 Task: Create a due date automation trigger when advanced on, on the tuesday before a card is due add dates not due this week at 11:00 AM.
Action: Mouse moved to (1078, 334)
Screenshot: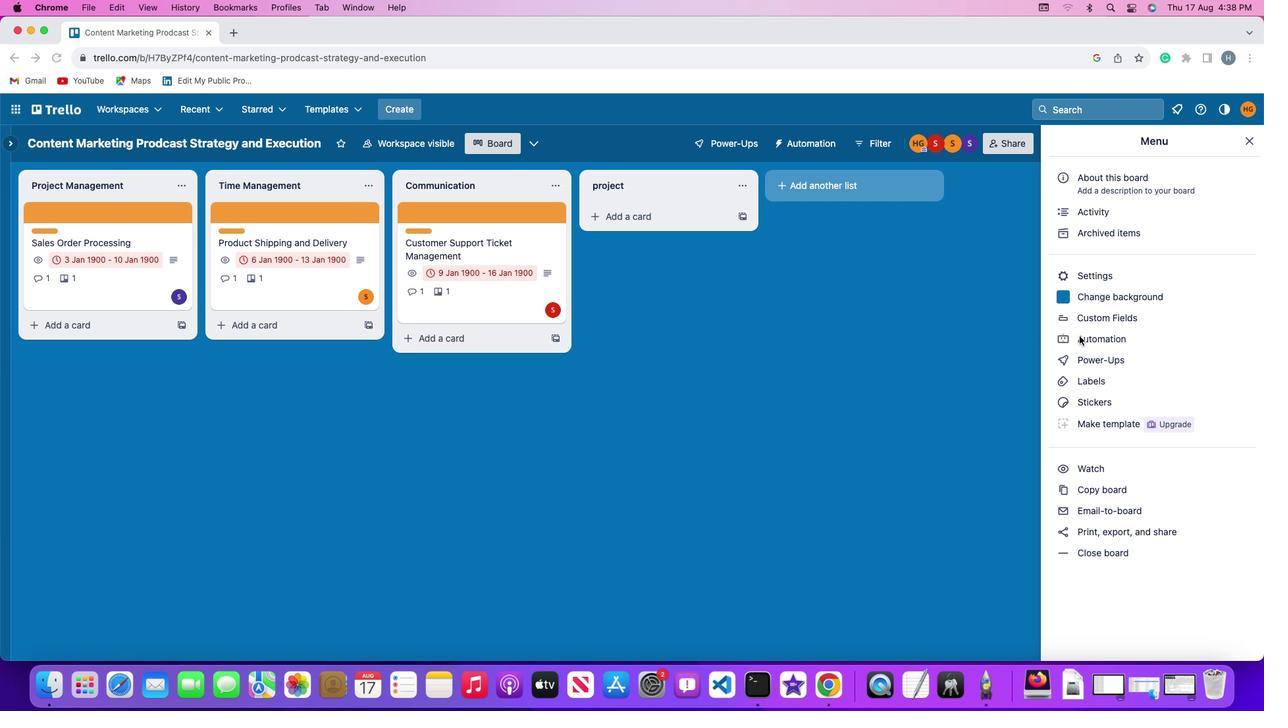 
Action: Mouse pressed left at (1078, 334)
Screenshot: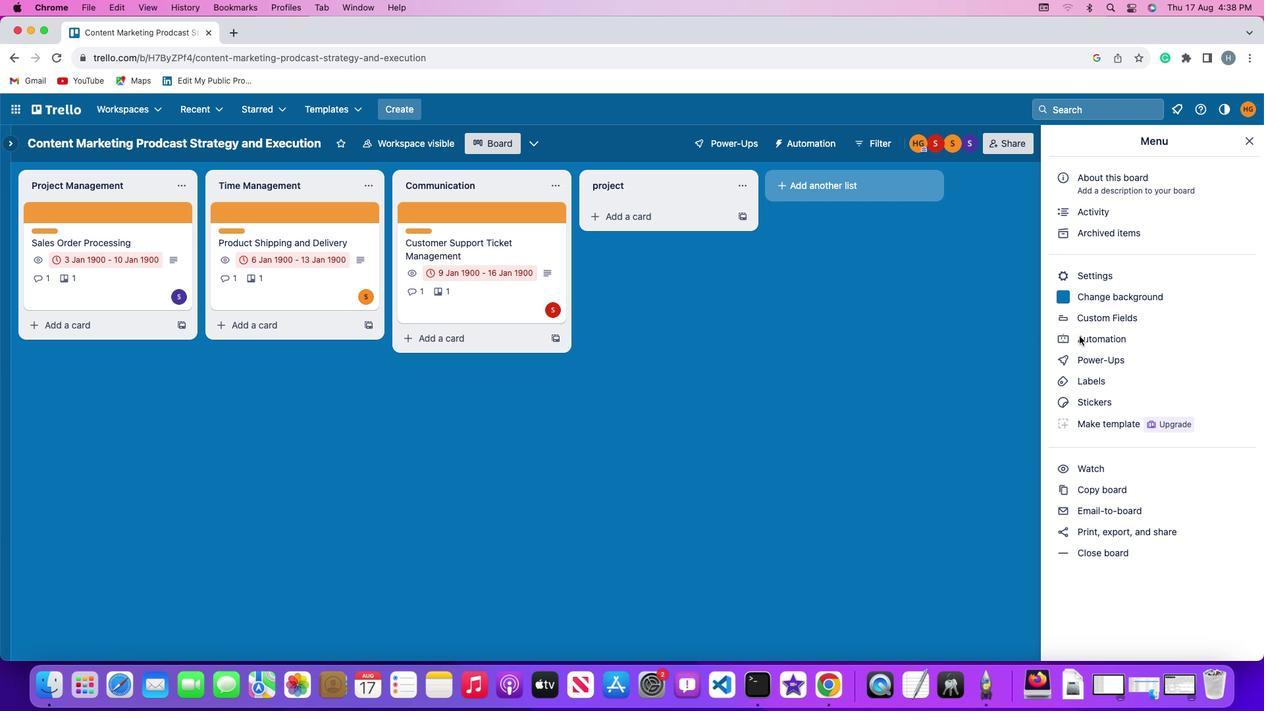 
Action: Mouse pressed left at (1078, 334)
Screenshot: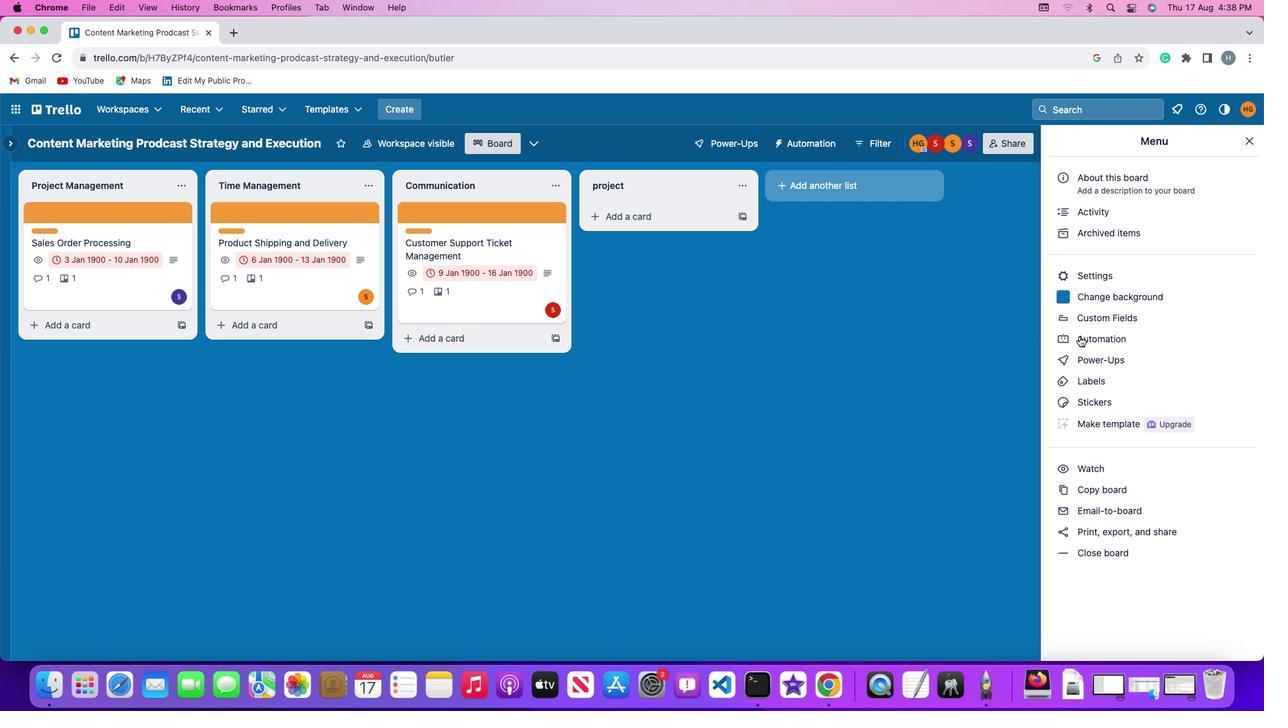 
Action: Mouse moved to (86, 304)
Screenshot: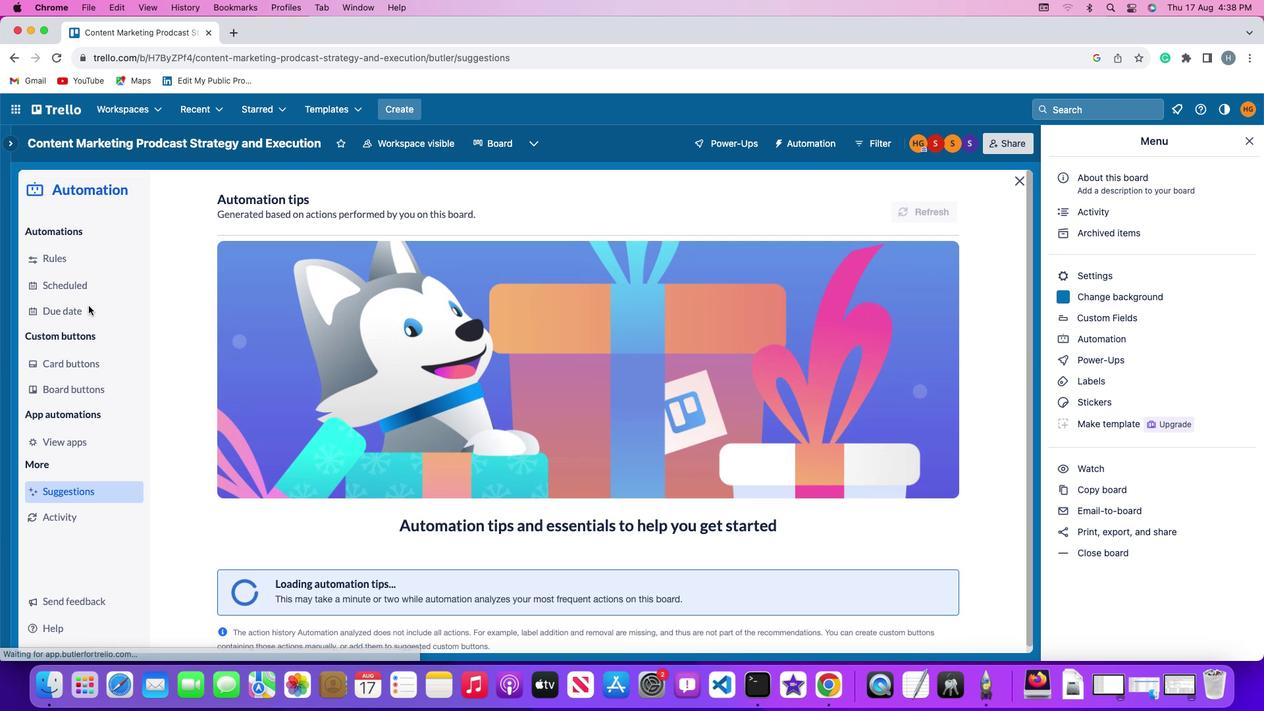
Action: Mouse pressed left at (86, 304)
Screenshot: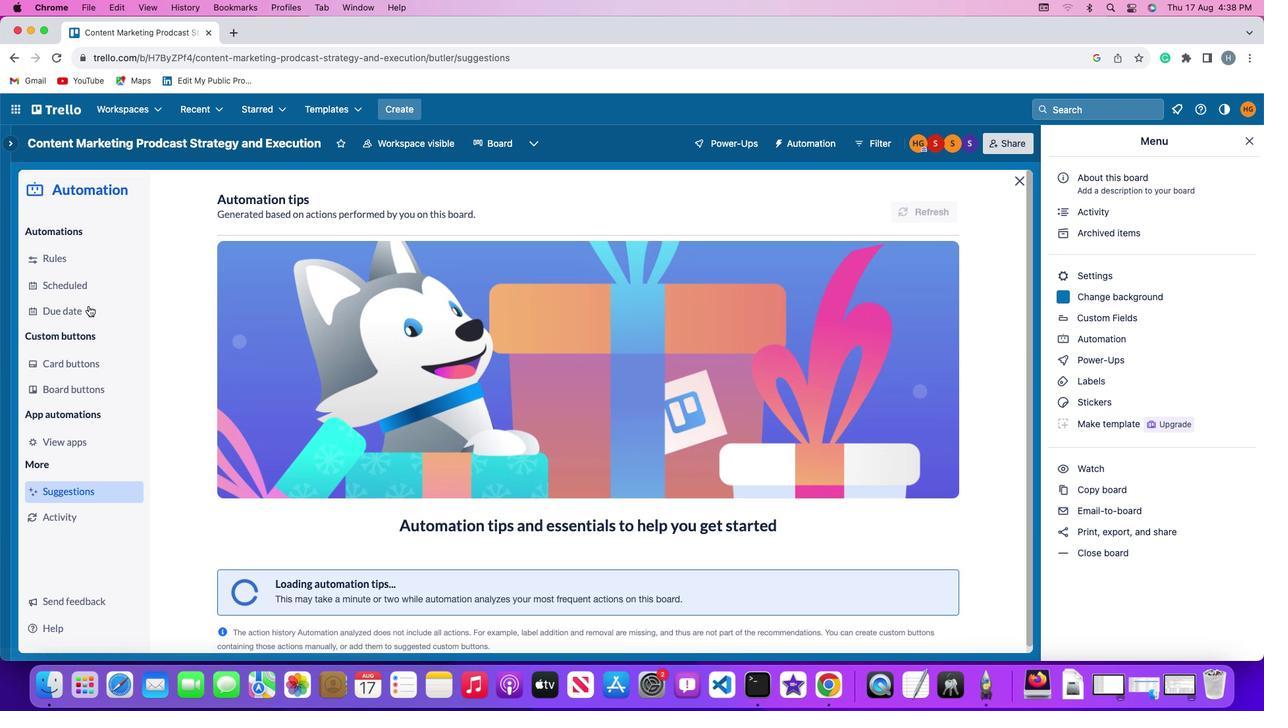 
Action: Mouse moved to (909, 201)
Screenshot: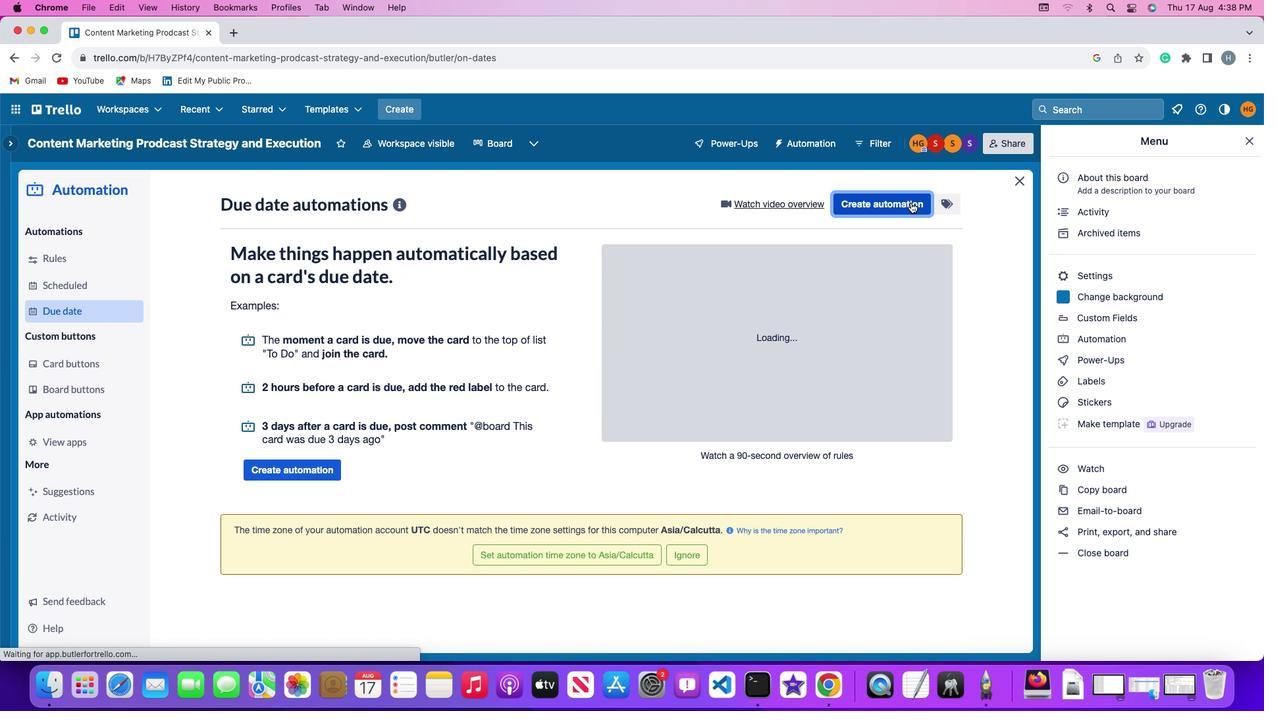 
Action: Mouse pressed left at (909, 201)
Screenshot: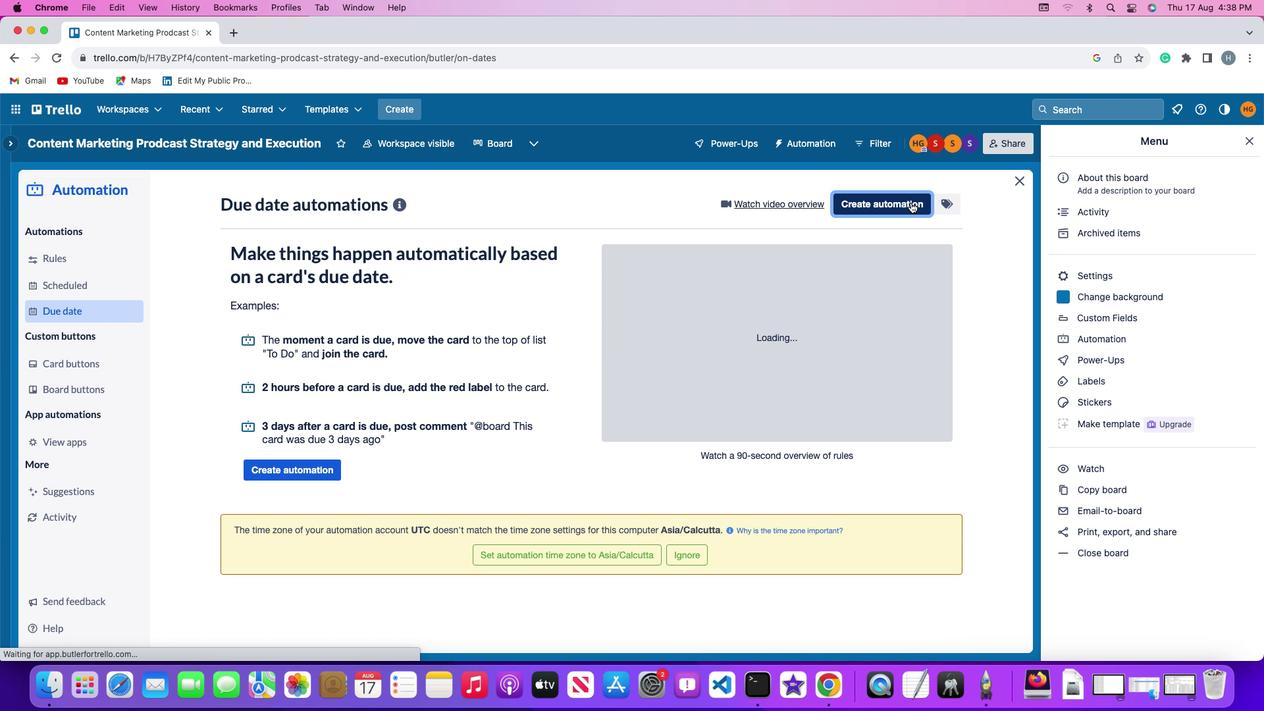
Action: Mouse moved to (238, 332)
Screenshot: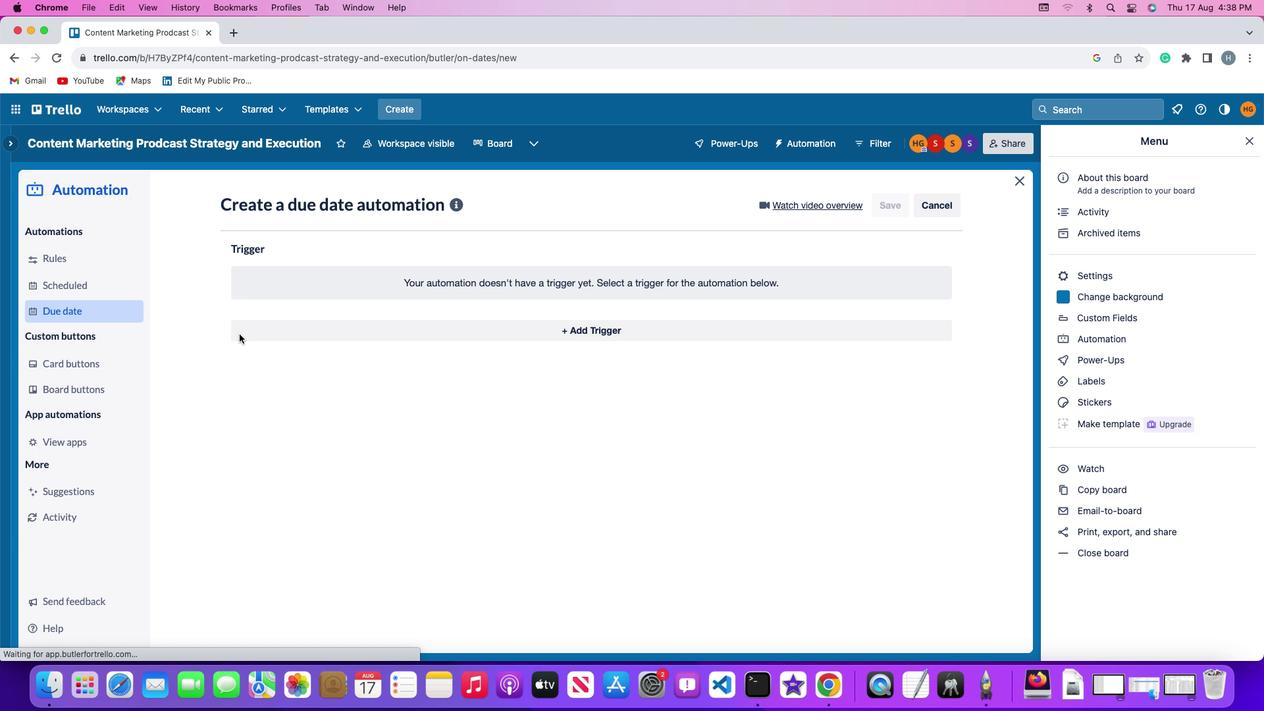 
Action: Mouse pressed left at (238, 332)
Screenshot: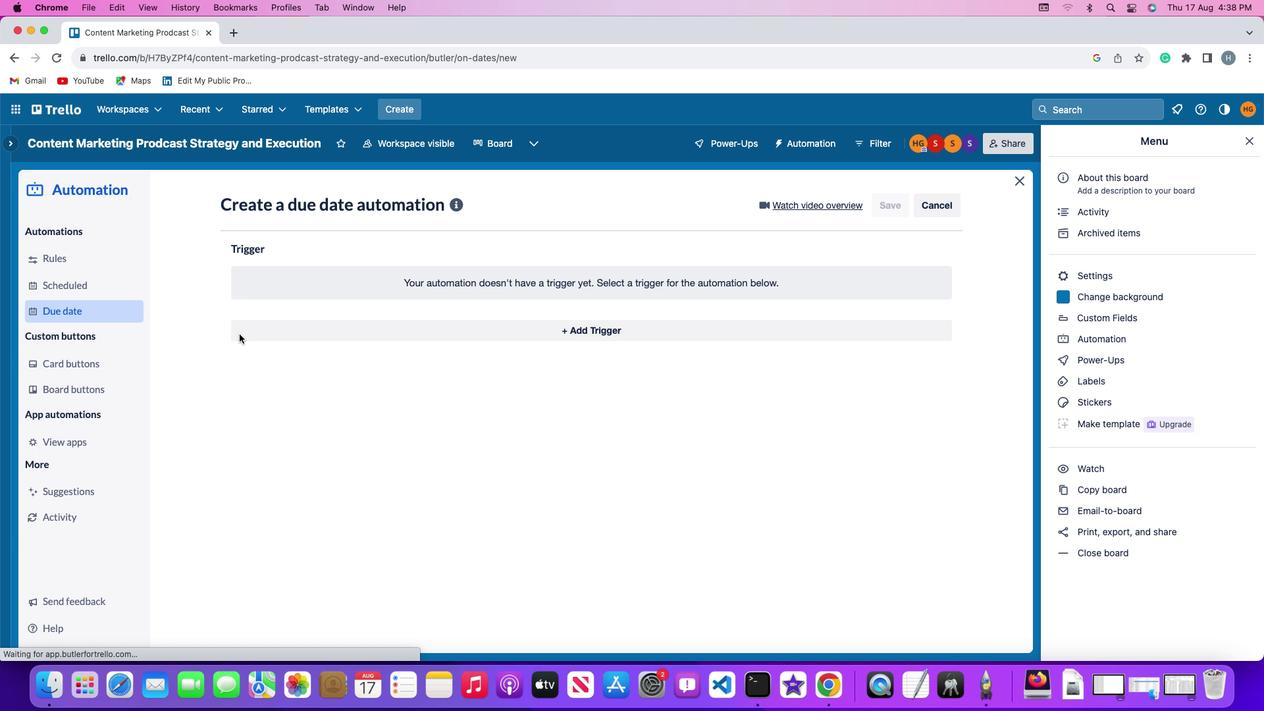 
Action: Mouse moved to (274, 574)
Screenshot: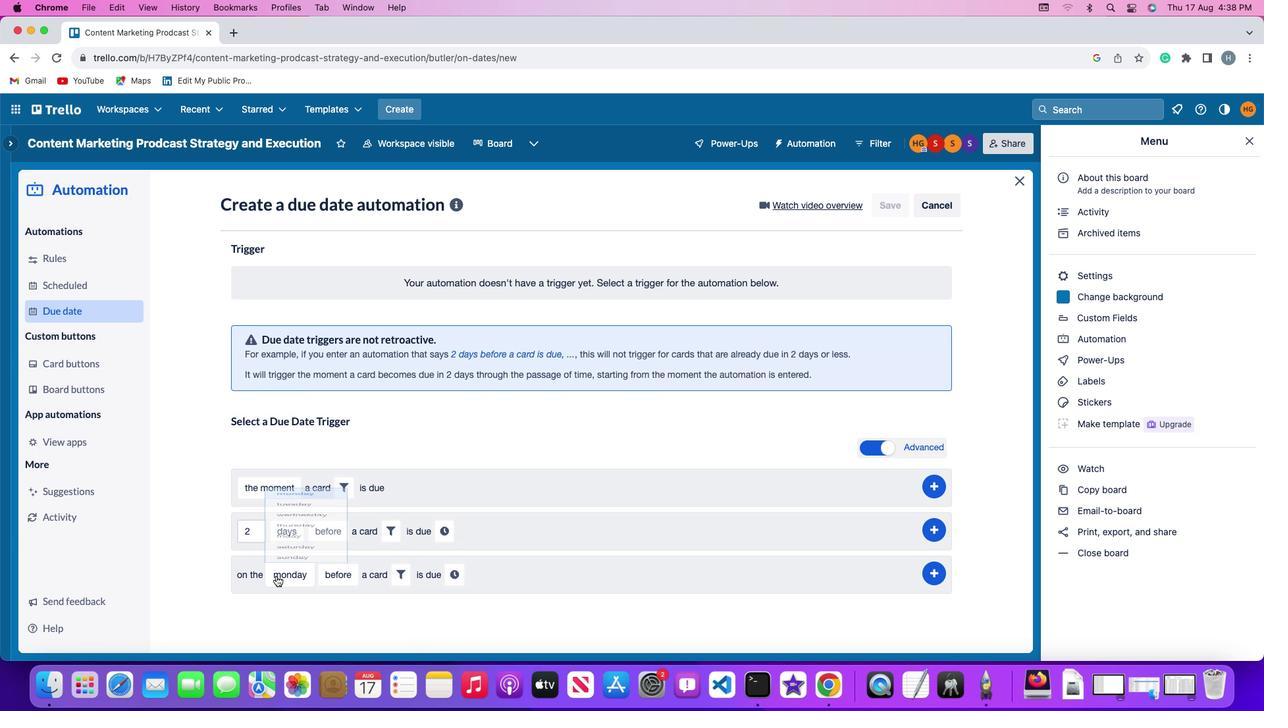
Action: Mouse pressed left at (274, 574)
Screenshot: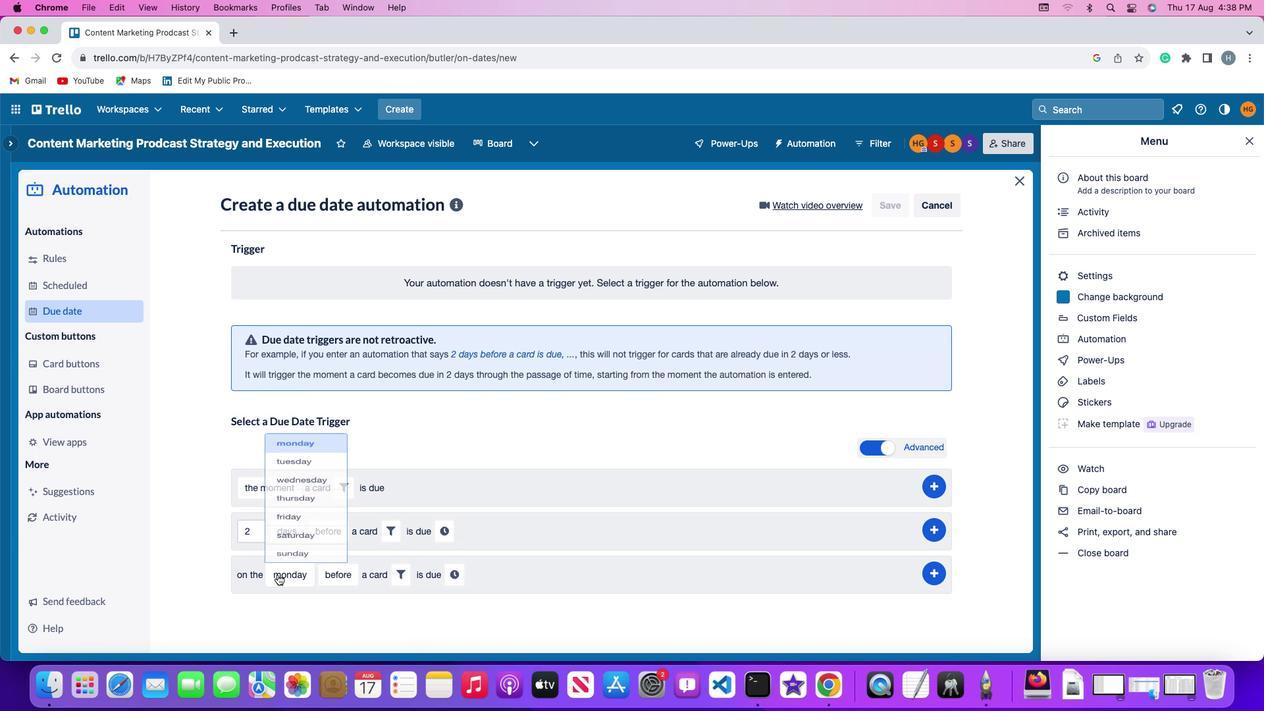 
Action: Mouse moved to (298, 415)
Screenshot: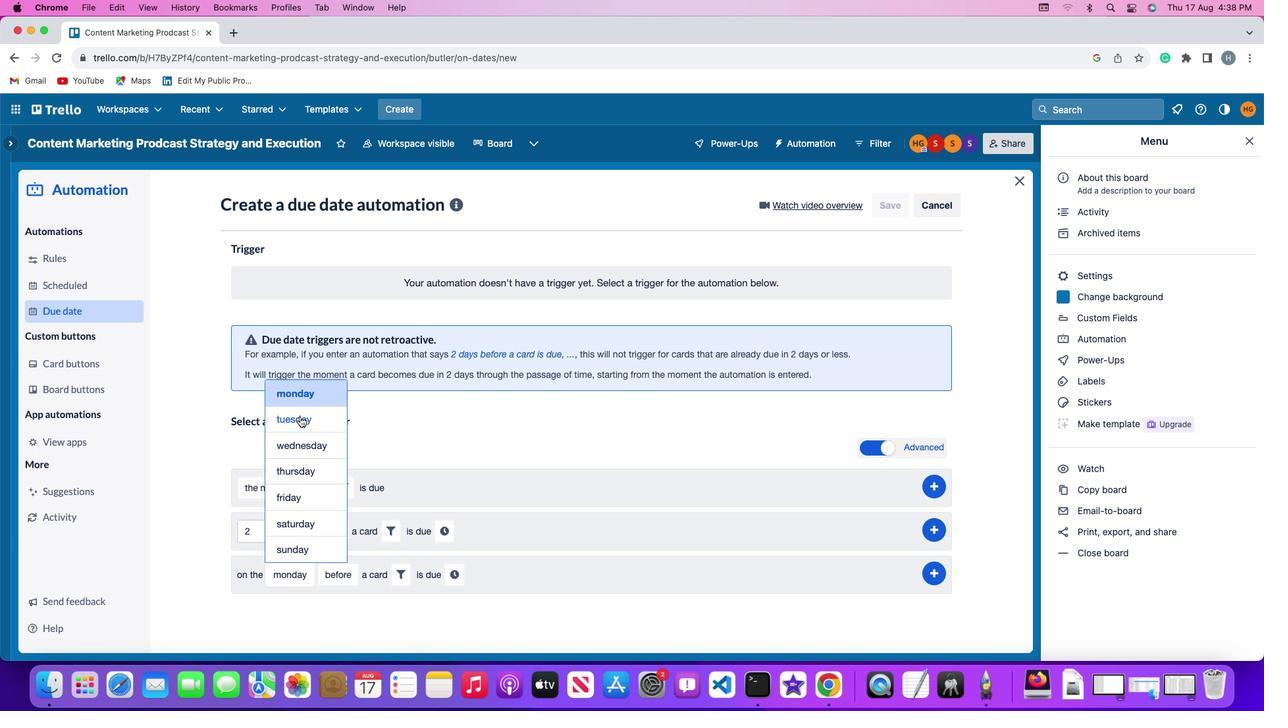 
Action: Mouse pressed left at (298, 415)
Screenshot: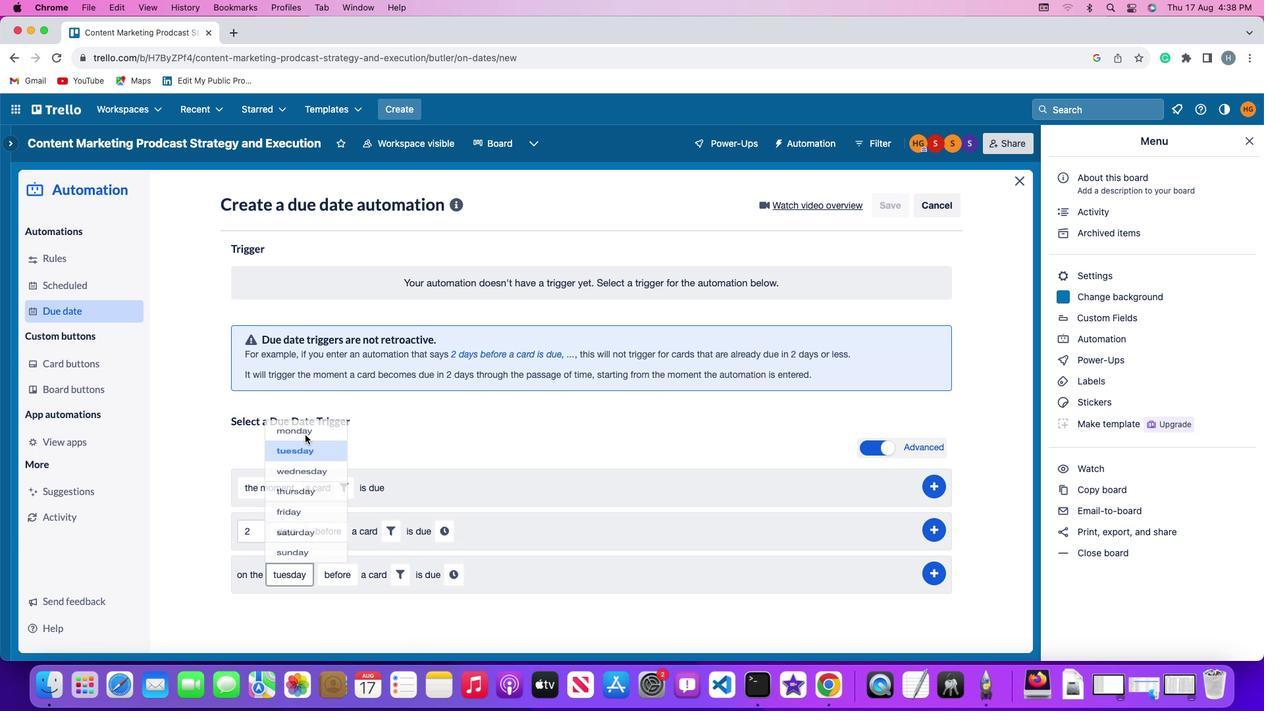 
Action: Mouse moved to (334, 568)
Screenshot: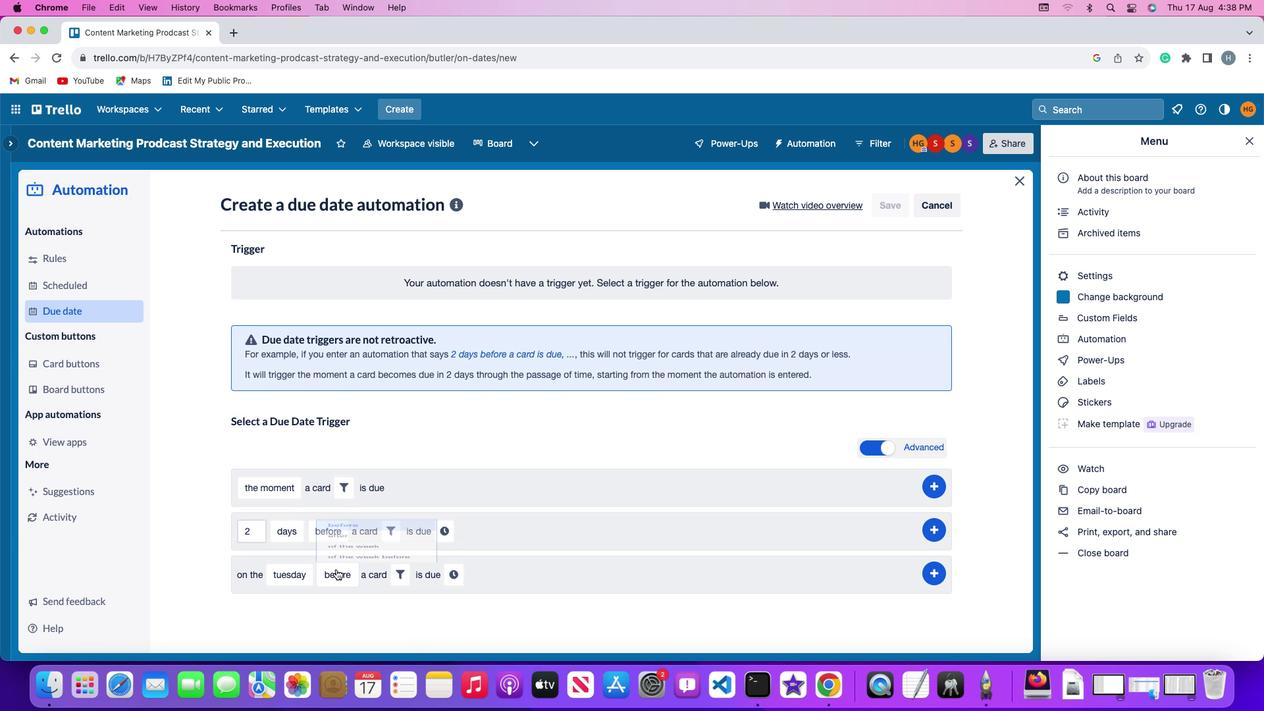 
Action: Mouse pressed left at (334, 568)
Screenshot: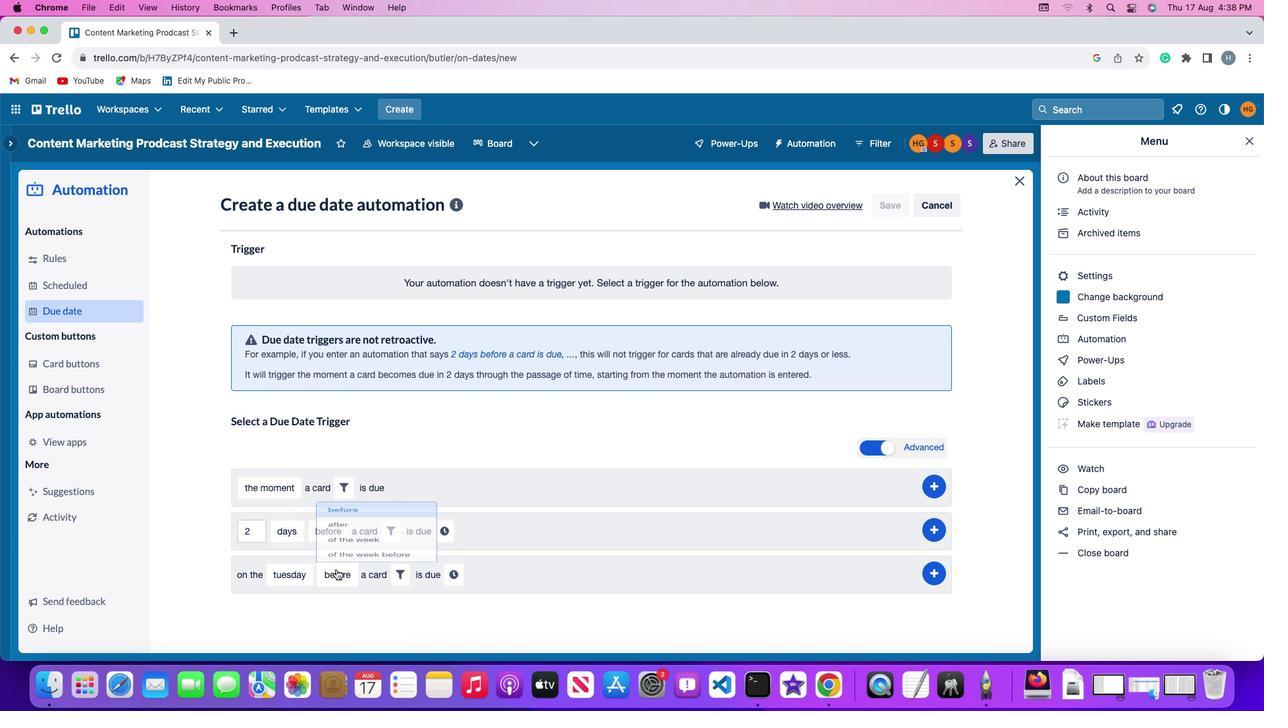 
Action: Mouse moved to (364, 460)
Screenshot: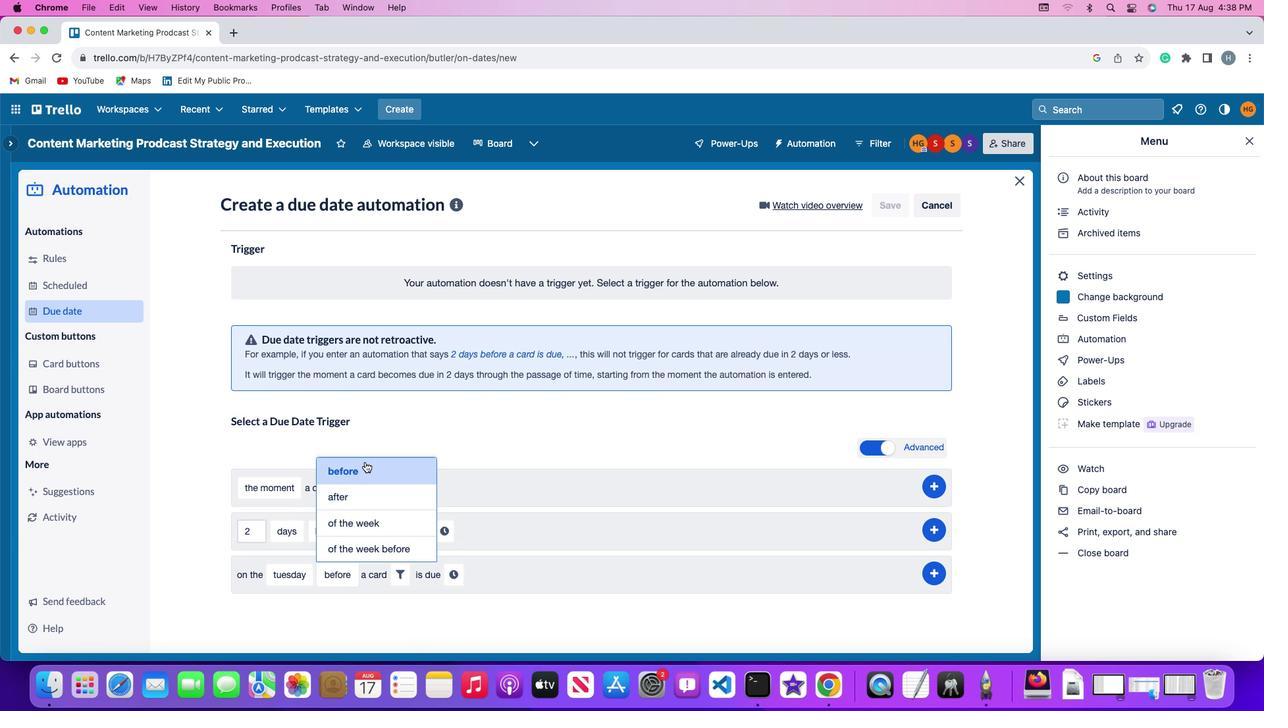 
Action: Mouse pressed left at (364, 460)
Screenshot: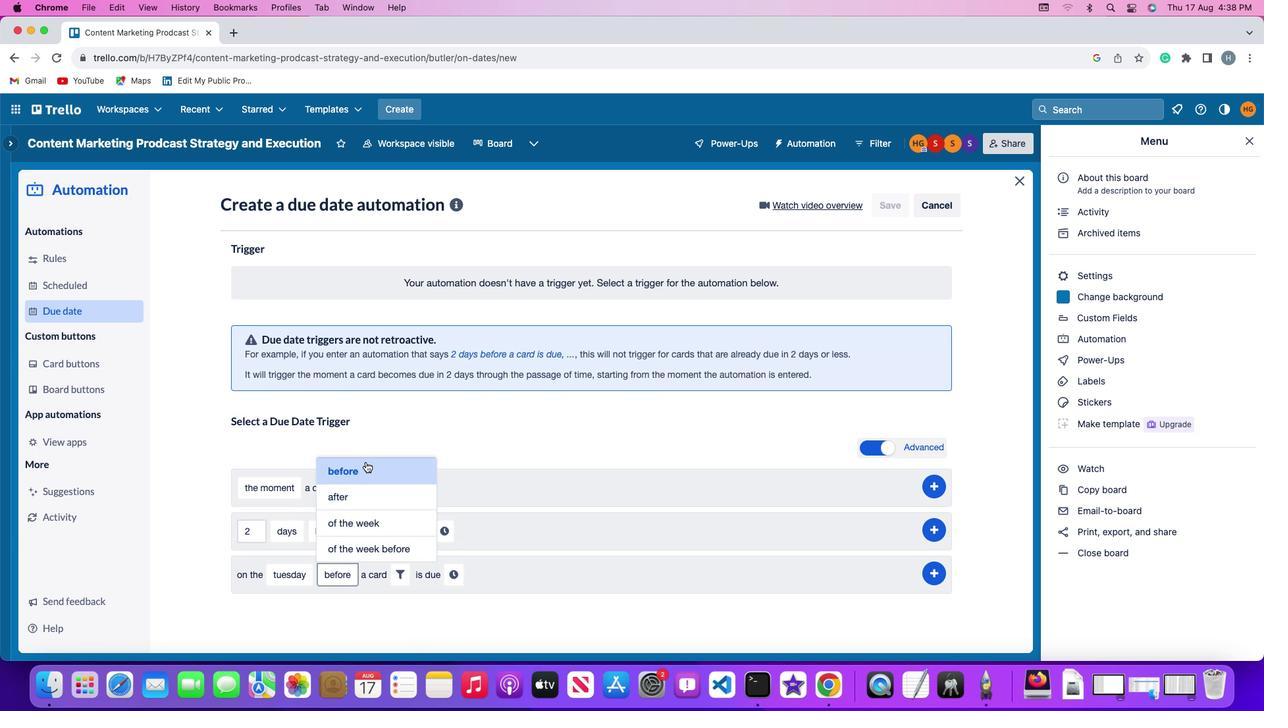 
Action: Mouse moved to (398, 574)
Screenshot: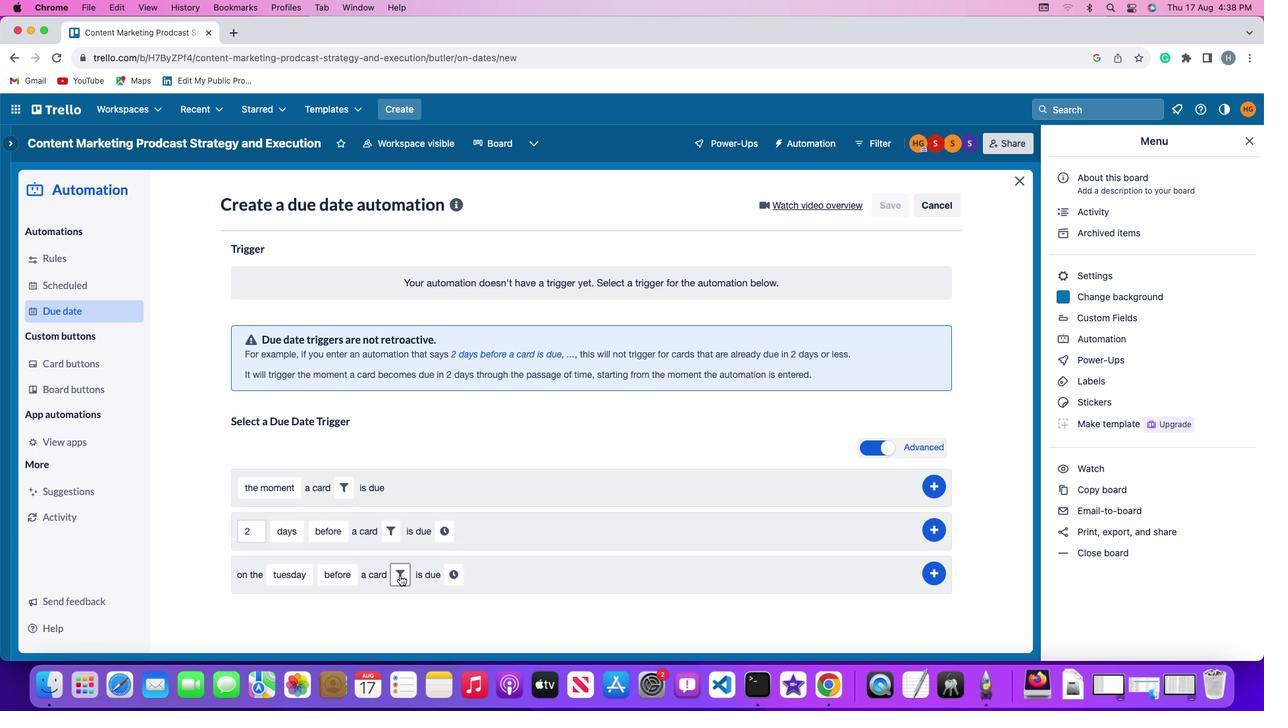 
Action: Mouse pressed left at (398, 574)
Screenshot: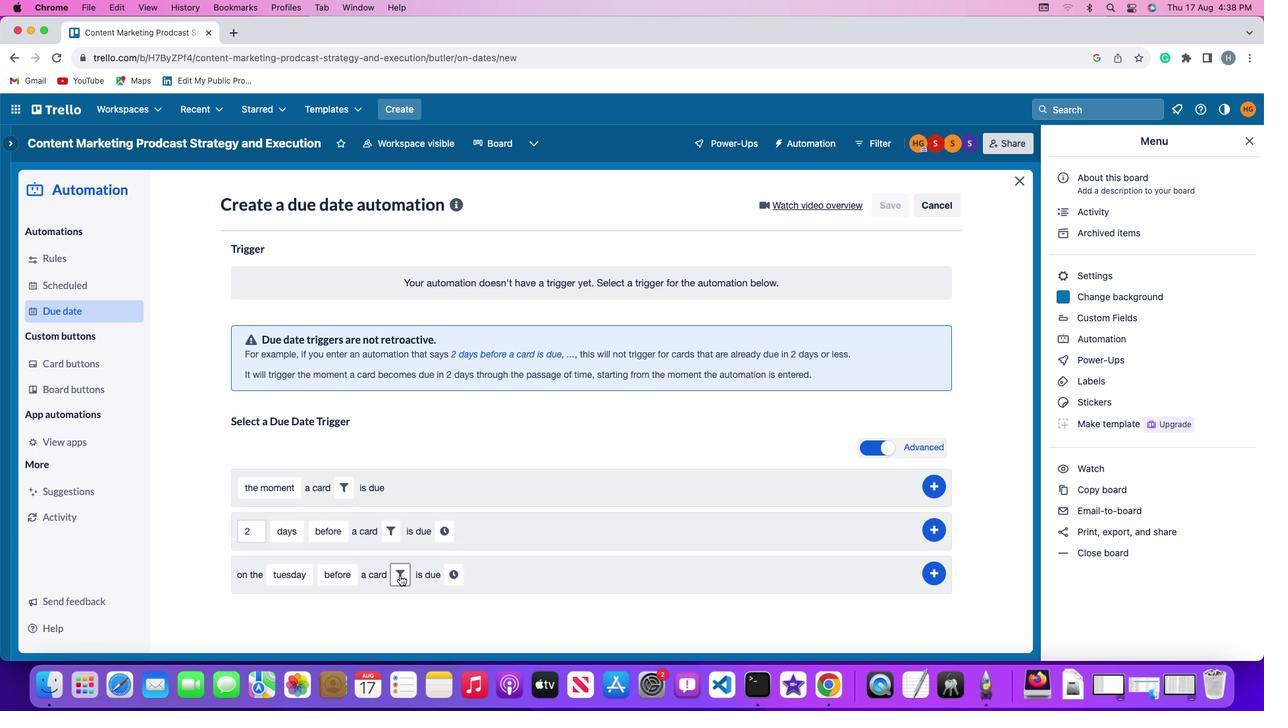 
Action: Mouse moved to (467, 612)
Screenshot: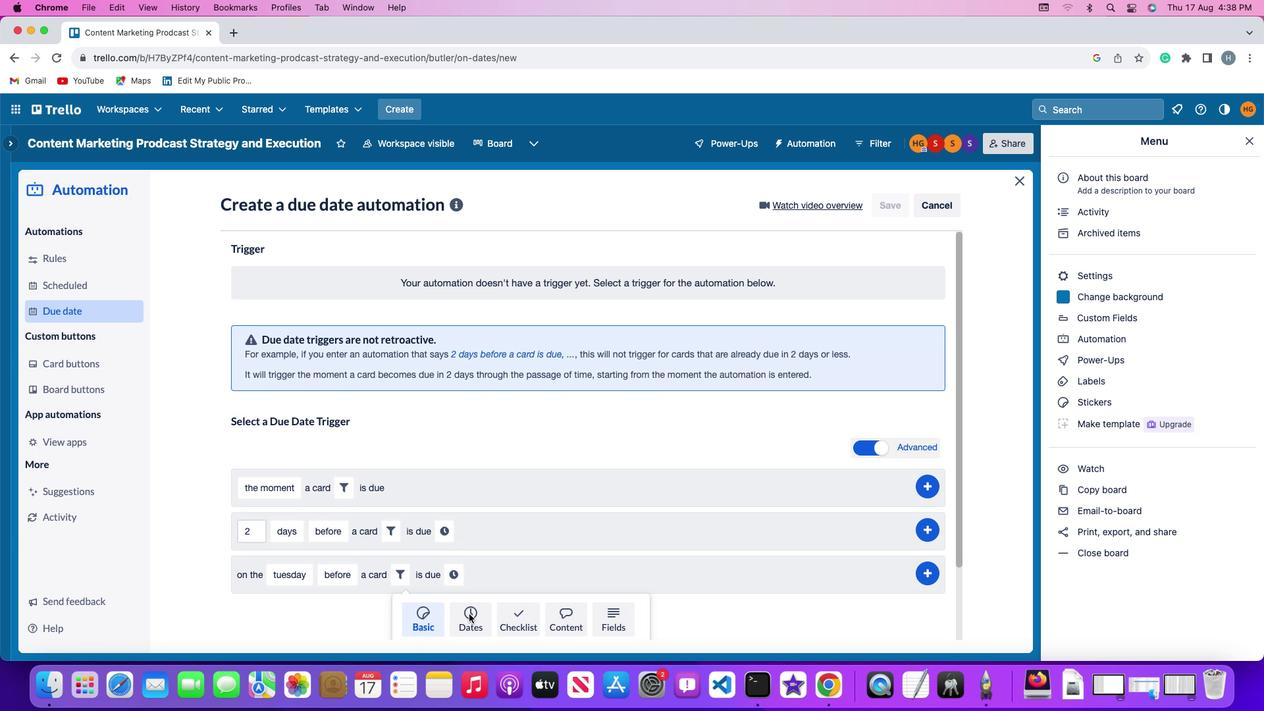 
Action: Mouse pressed left at (467, 612)
Screenshot: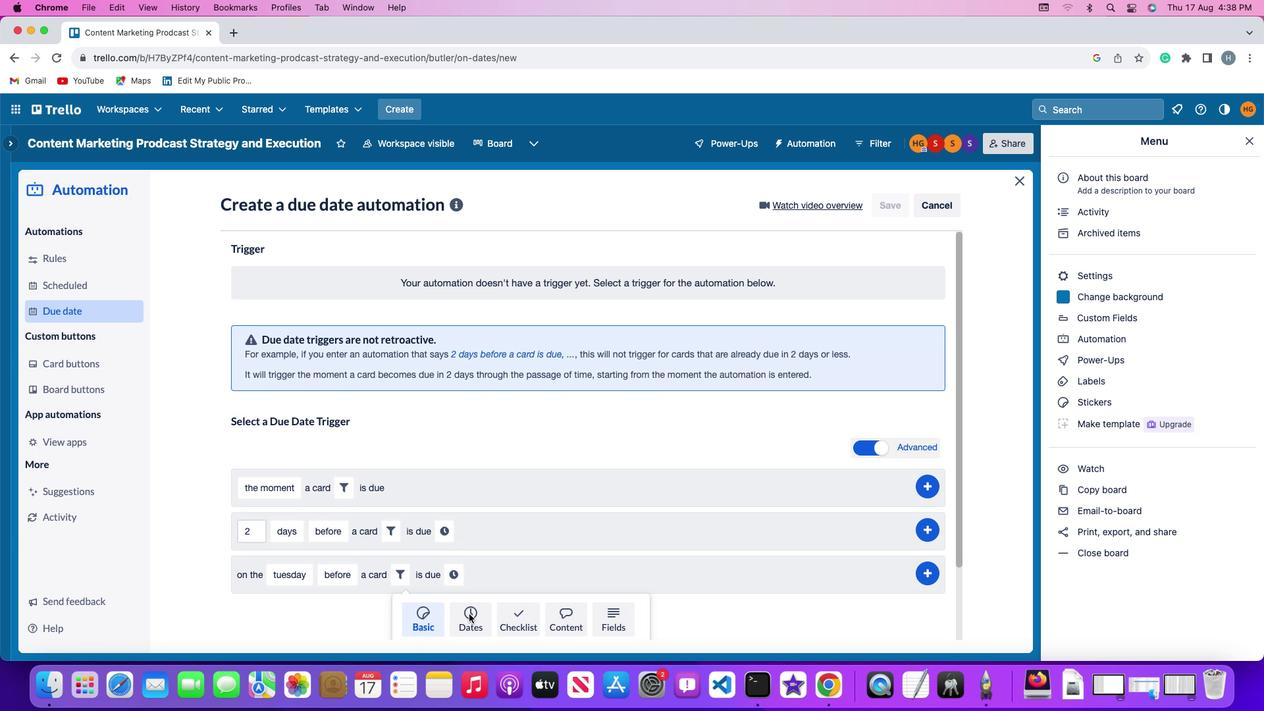
Action: Mouse moved to (346, 603)
Screenshot: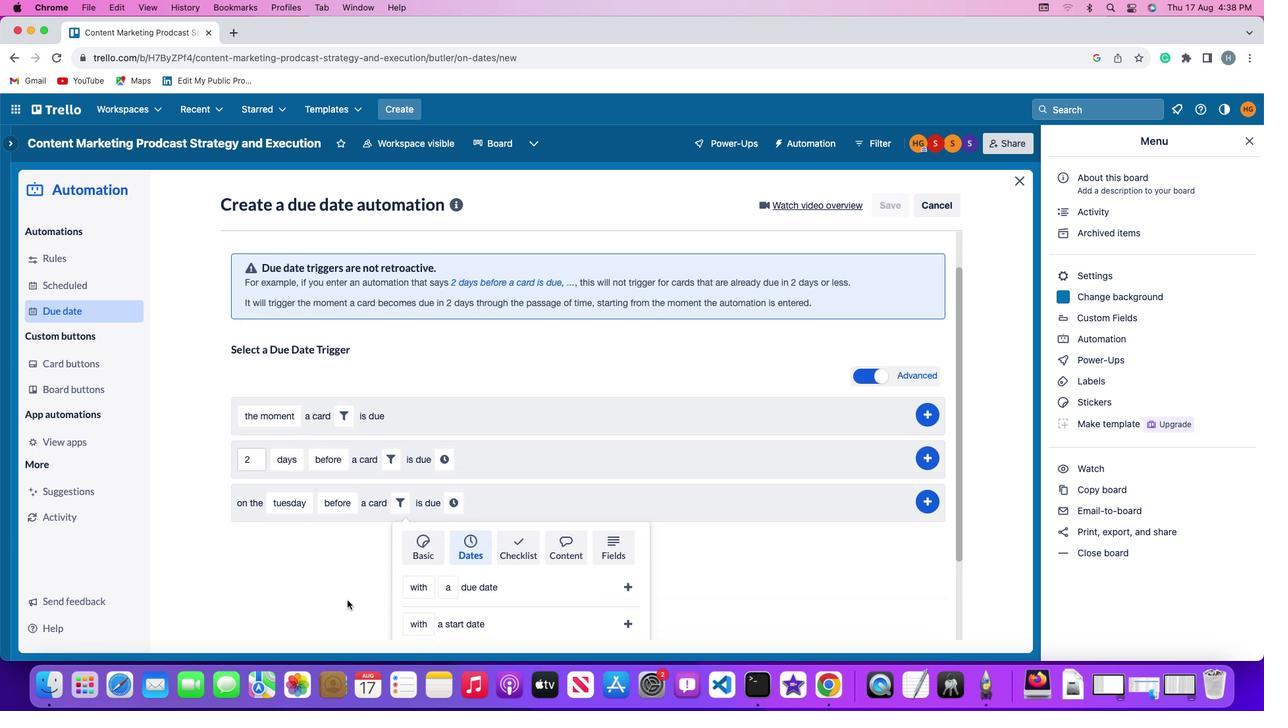 
Action: Mouse scrolled (346, 603) with delta (0, -1)
Screenshot: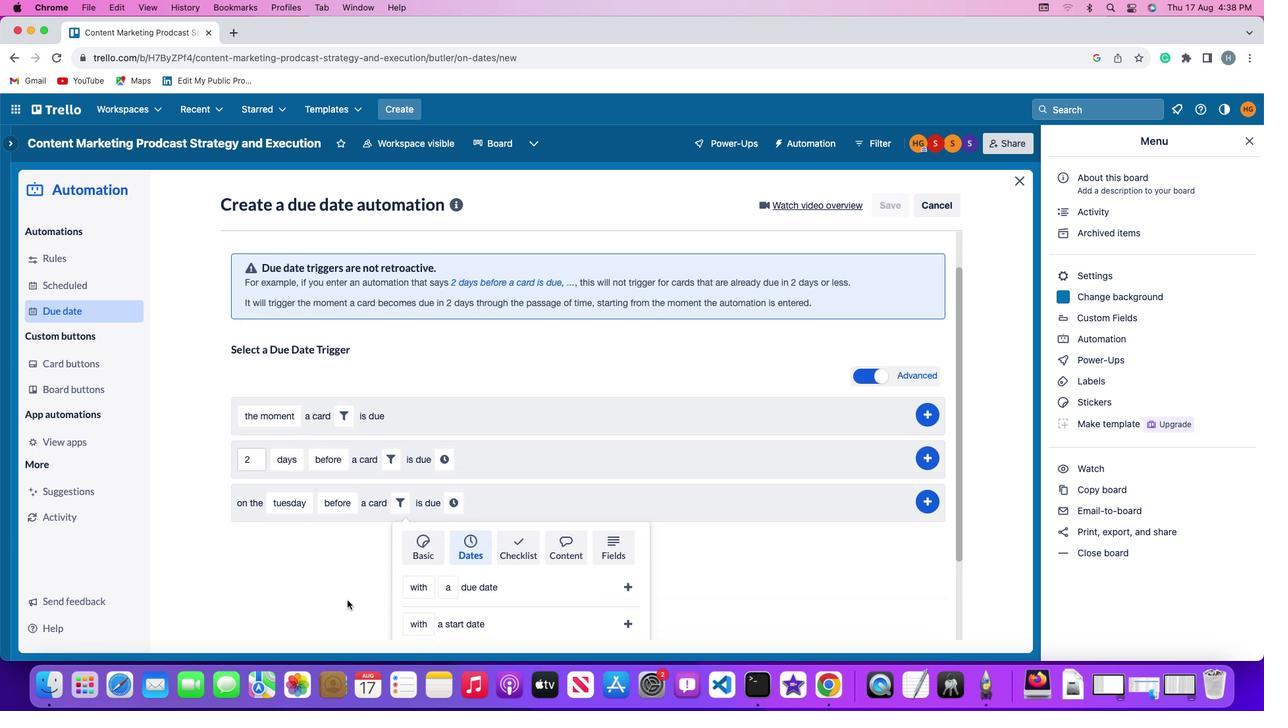 
Action: Mouse scrolled (346, 603) with delta (0, -1)
Screenshot: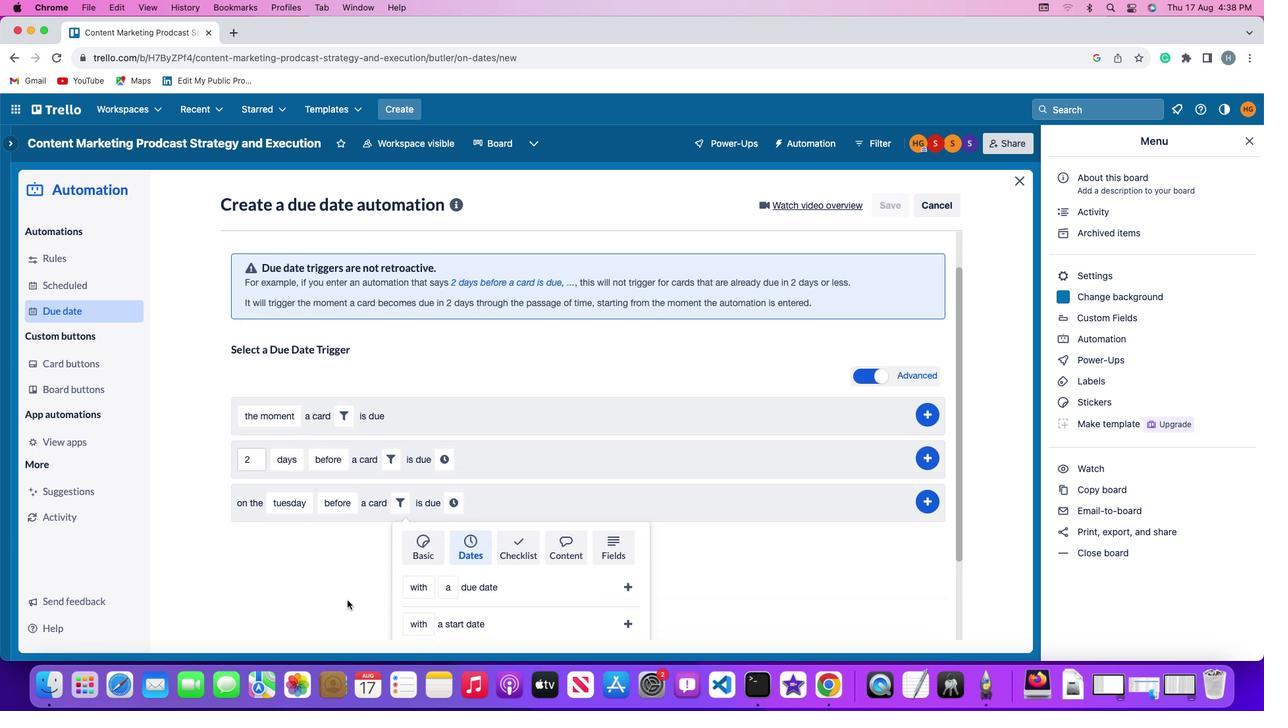 
Action: Mouse moved to (346, 603)
Screenshot: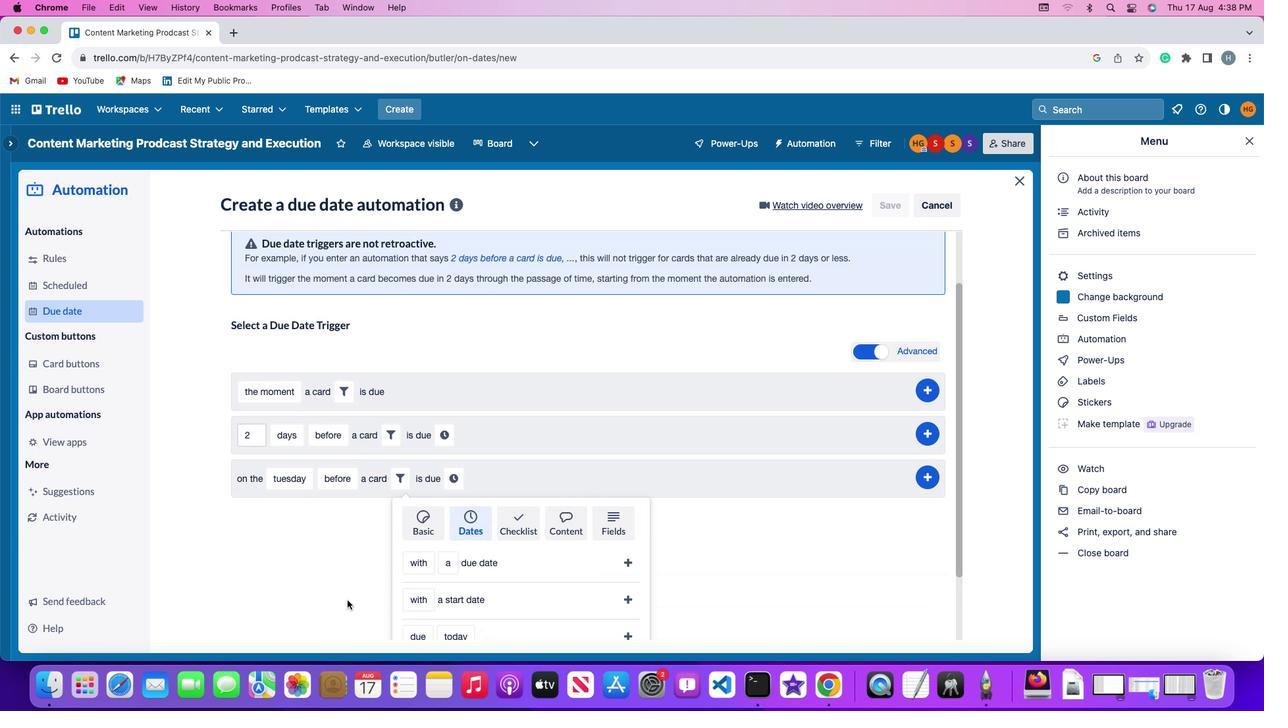 
Action: Mouse scrolled (346, 603) with delta (0, -2)
Screenshot: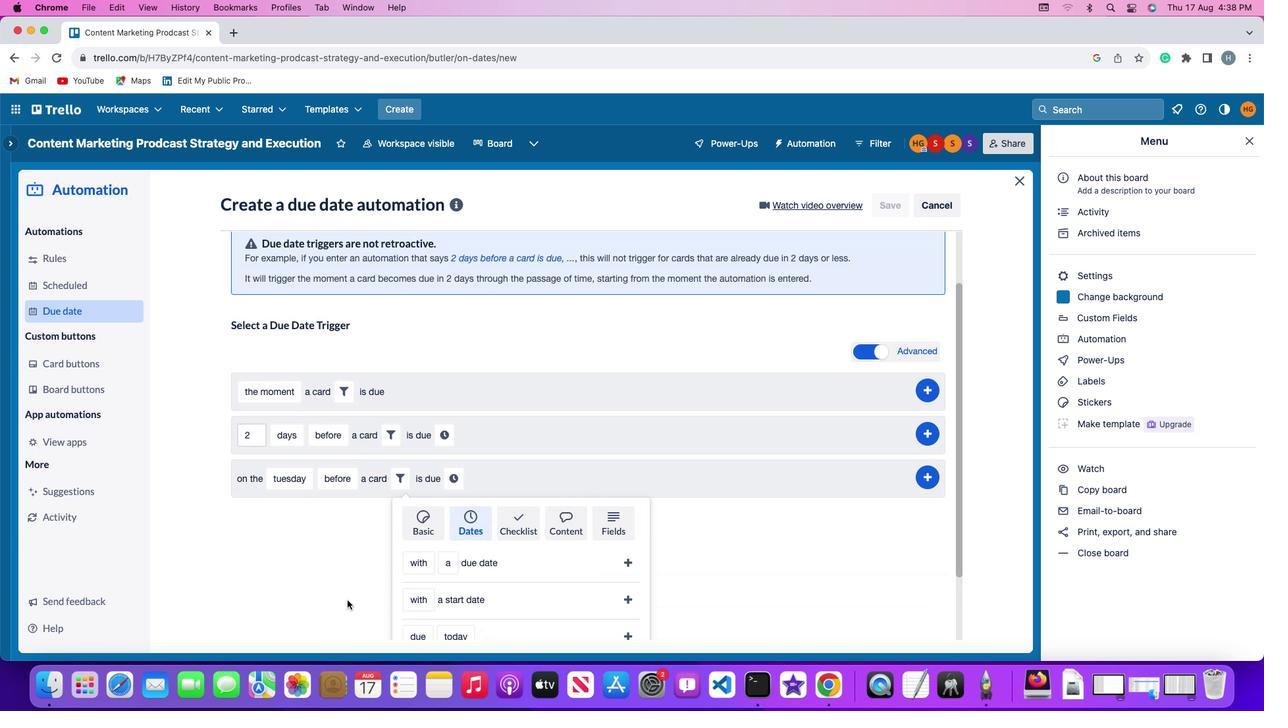 
Action: Mouse moved to (346, 601)
Screenshot: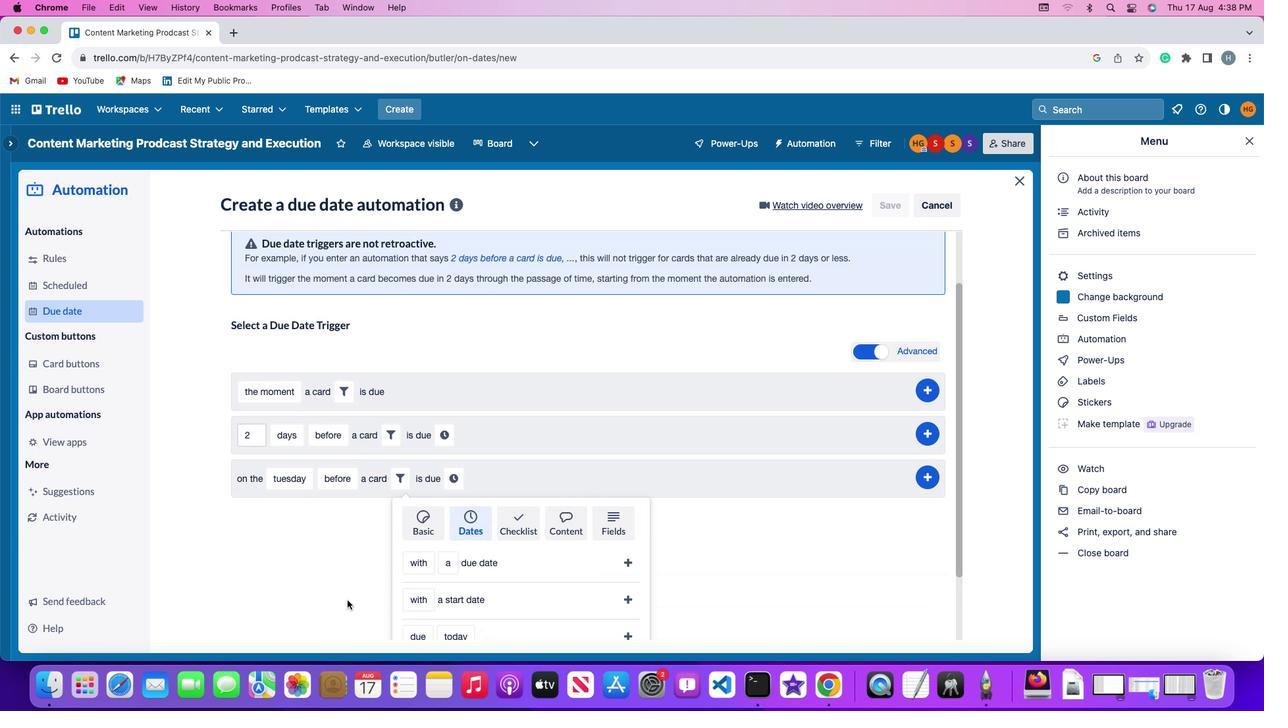 
Action: Mouse scrolled (346, 601) with delta (0, -3)
Screenshot: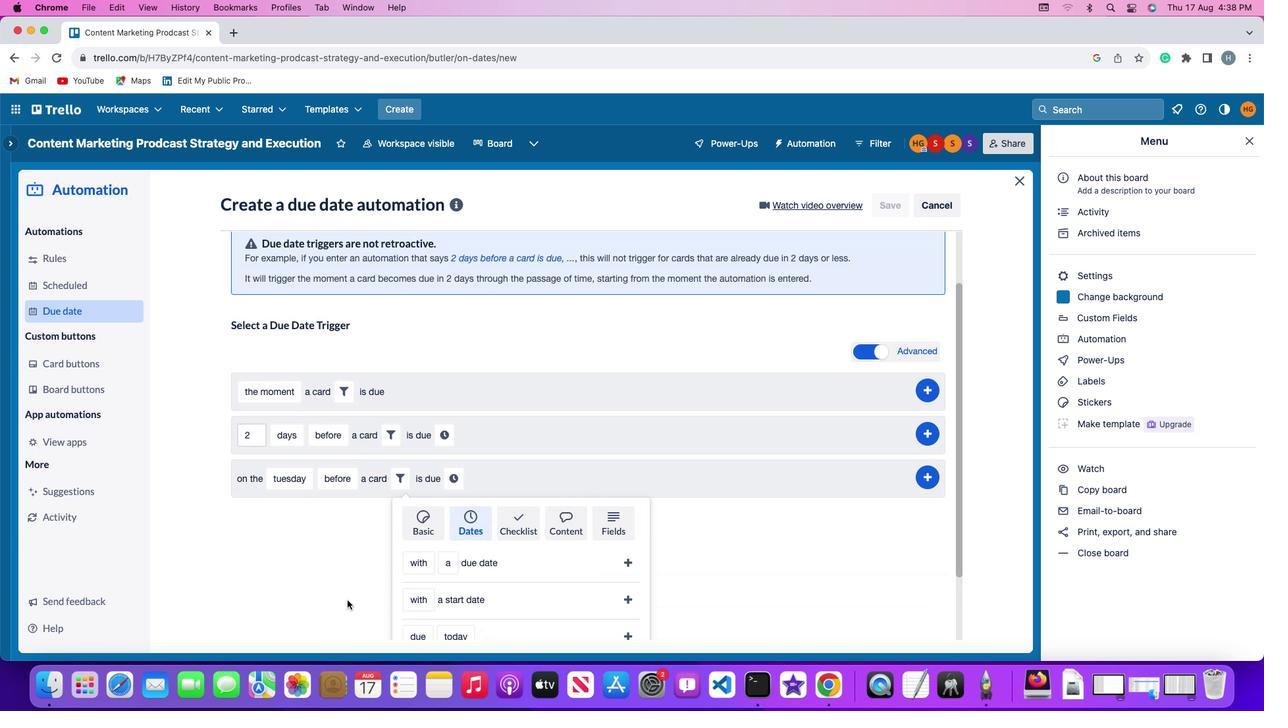
Action: Mouse moved to (346, 599)
Screenshot: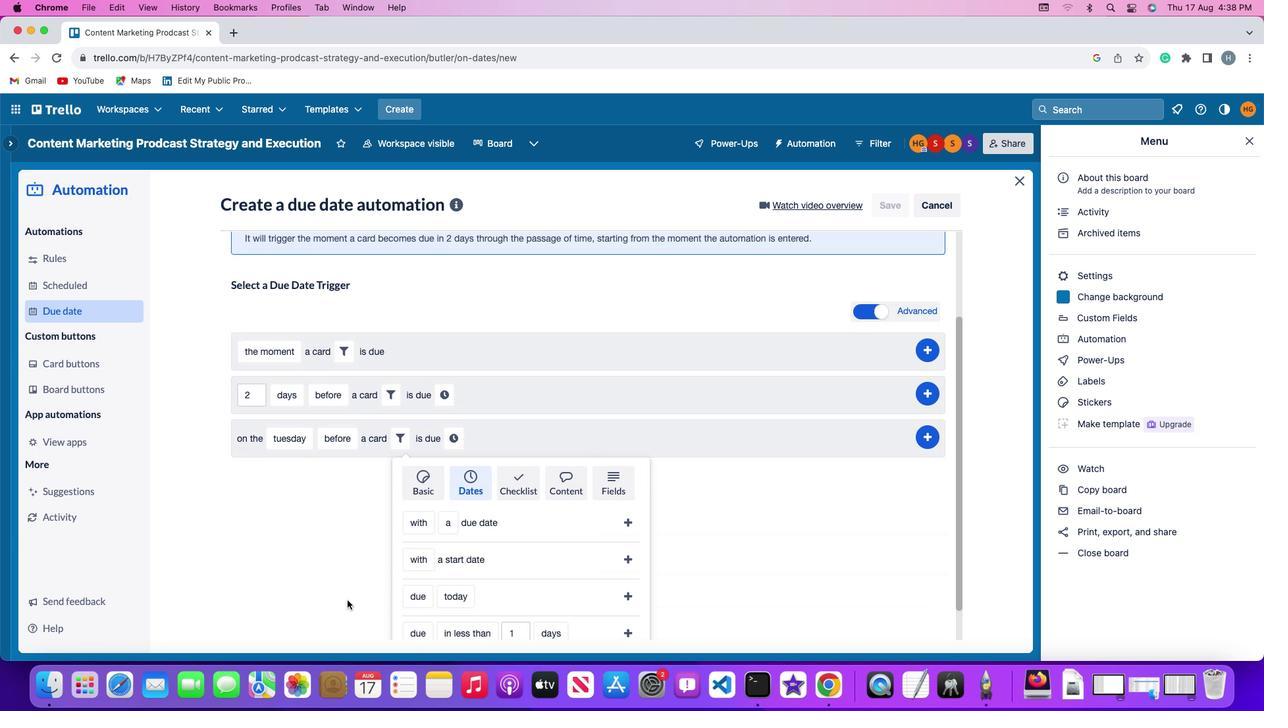 
Action: Mouse scrolled (346, 599) with delta (0, -4)
Screenshot: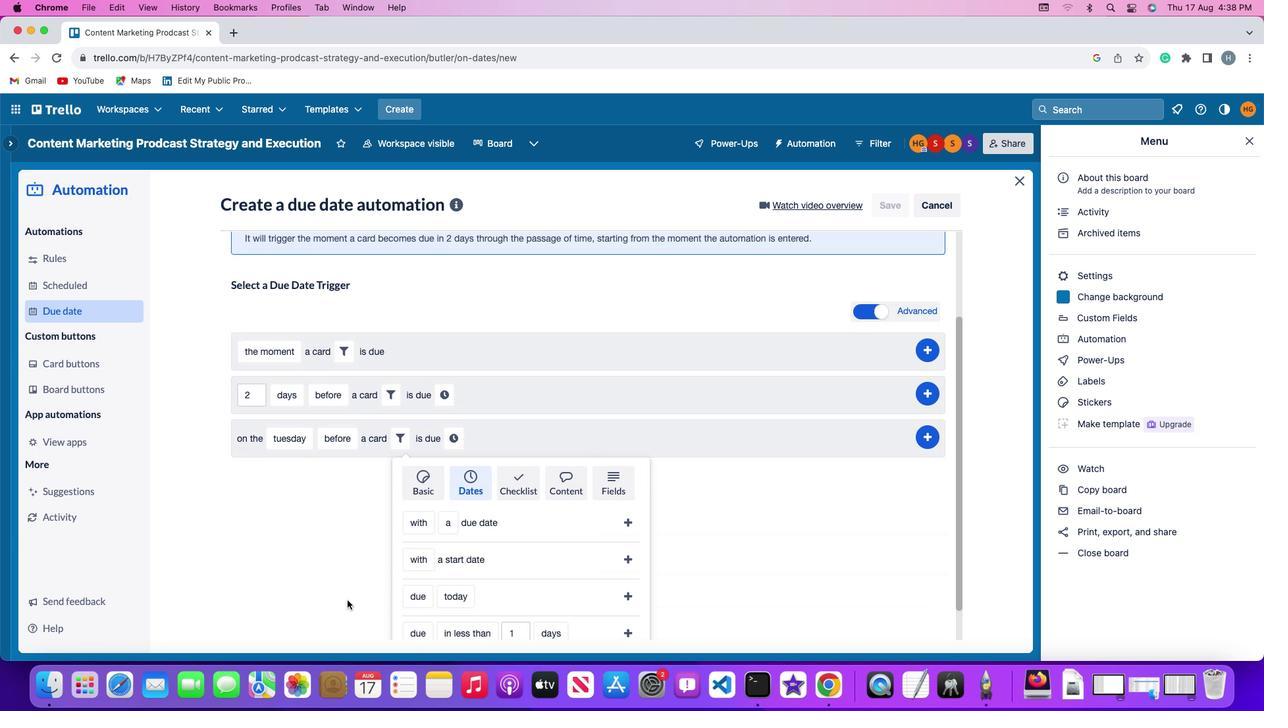 
Action: Mouse moved to (345, 599)
Screenshot: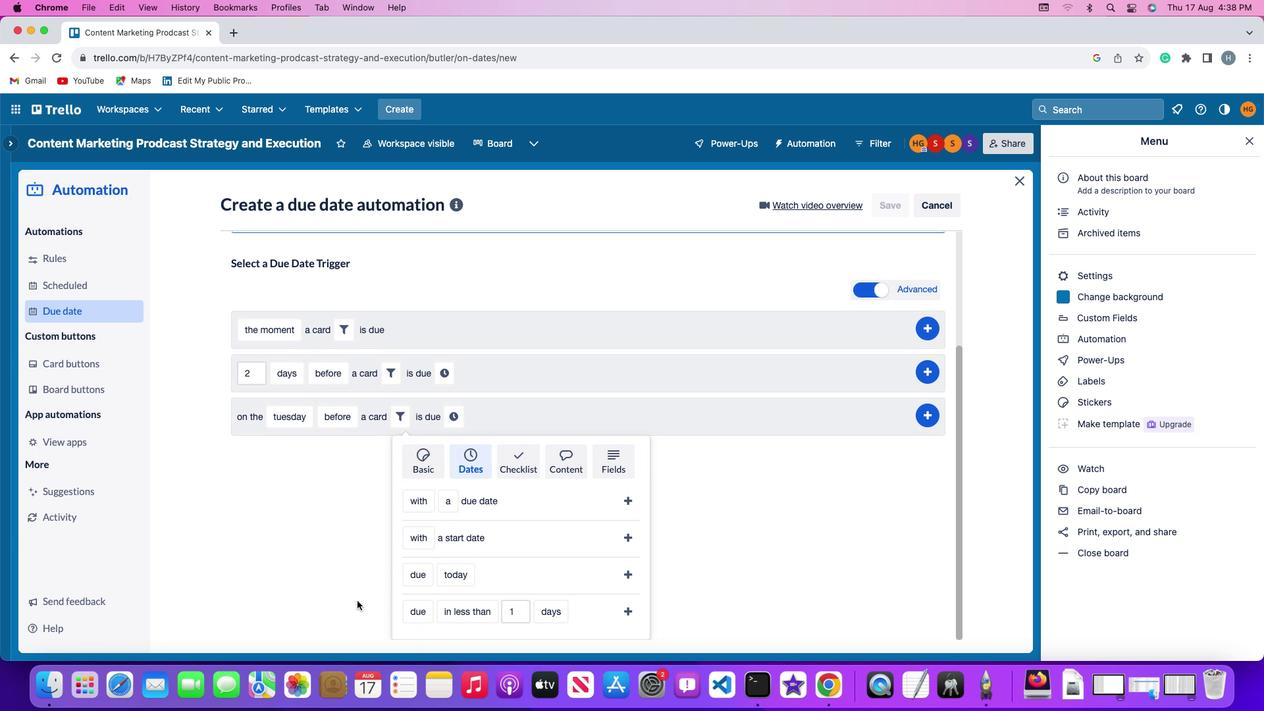
Action: Mouse scrolled (345, 599) with delta (0, -1)
Screenshot: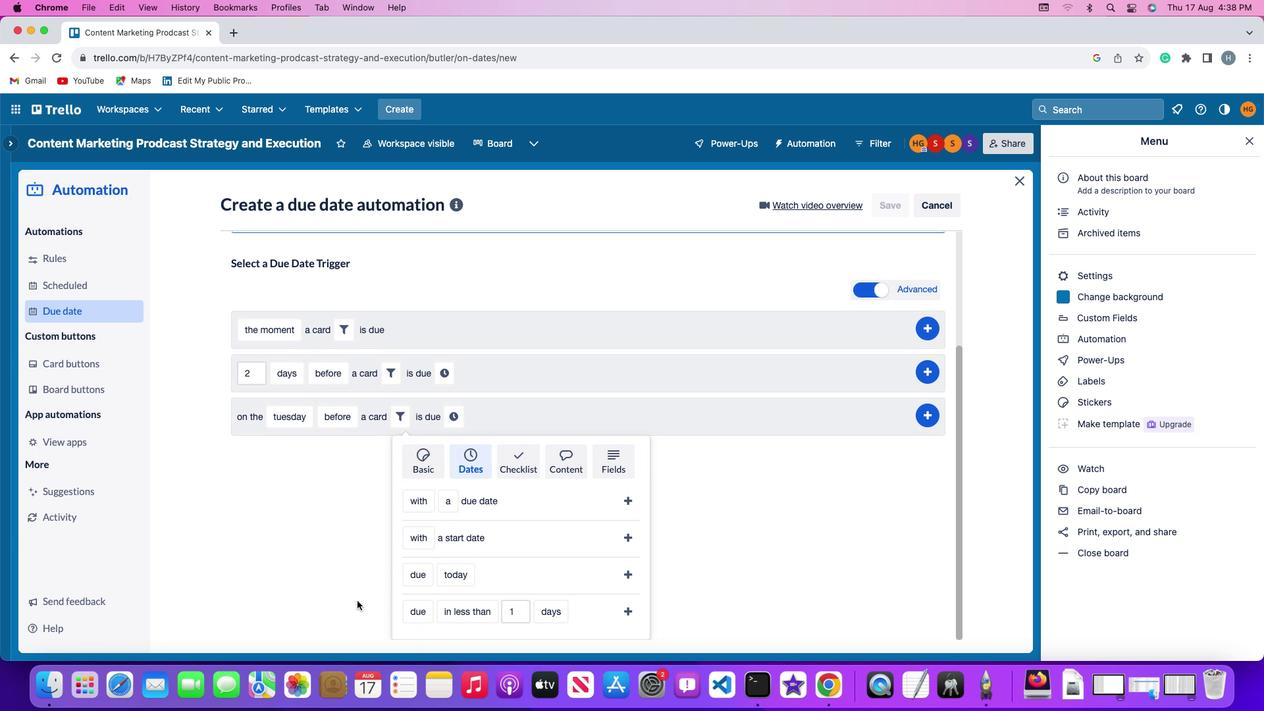 
Action: Mouse moved to (345, 599)
Screenshot: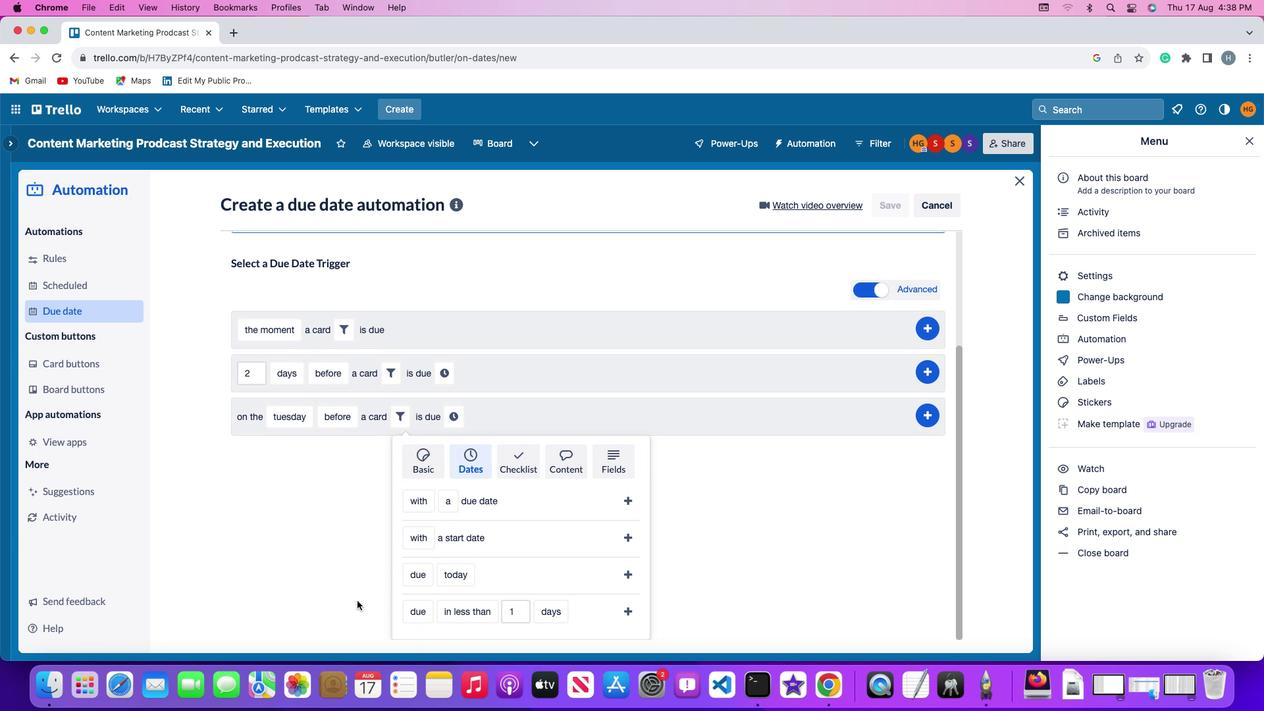 
Action: Mouse scrolled (345, 599) with delta (0, -1)
Screenshot: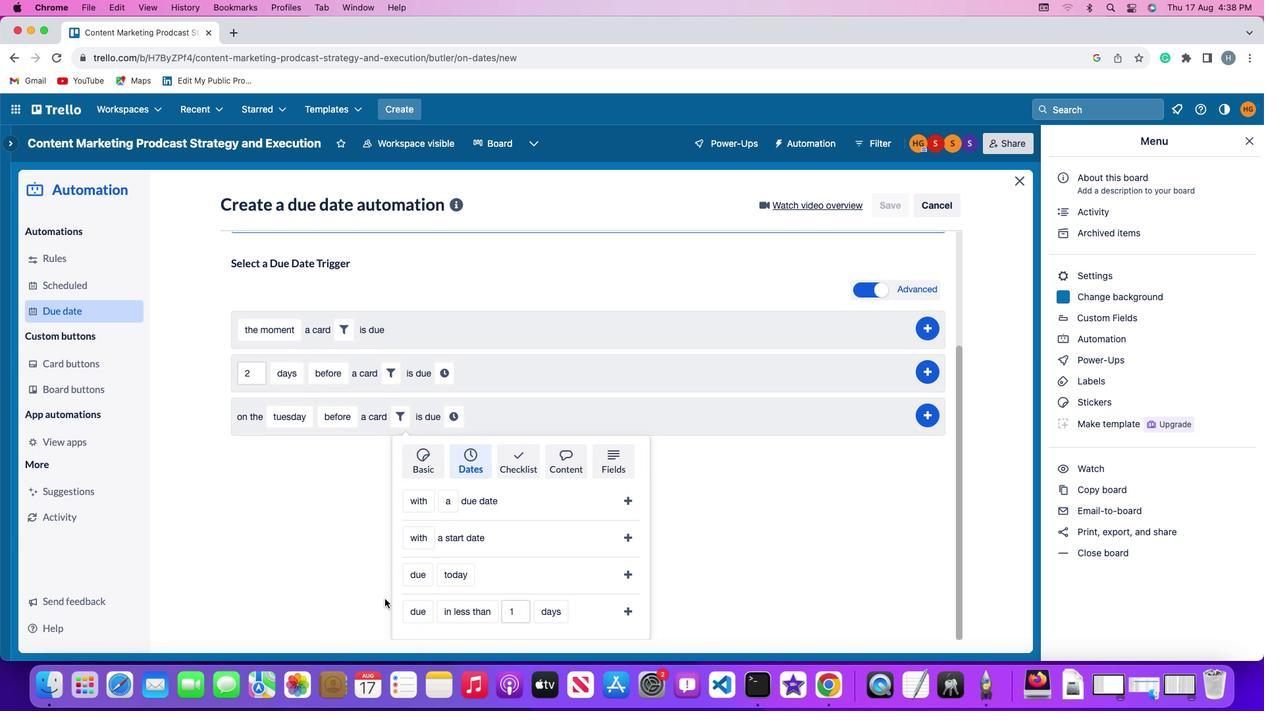 
Action: Mouse moved to (344, 599)
Screenshot: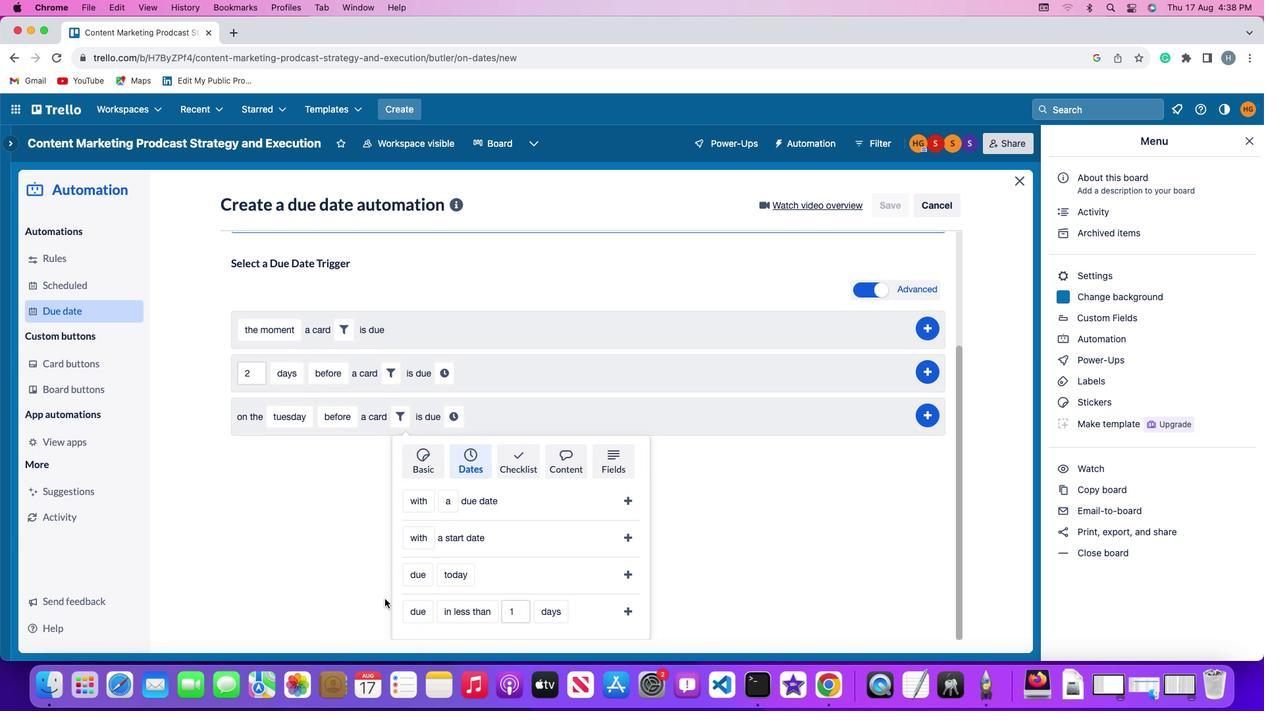 
Action: Mouse scrolled (344, 599) with delta (0, -2)
Screenshot: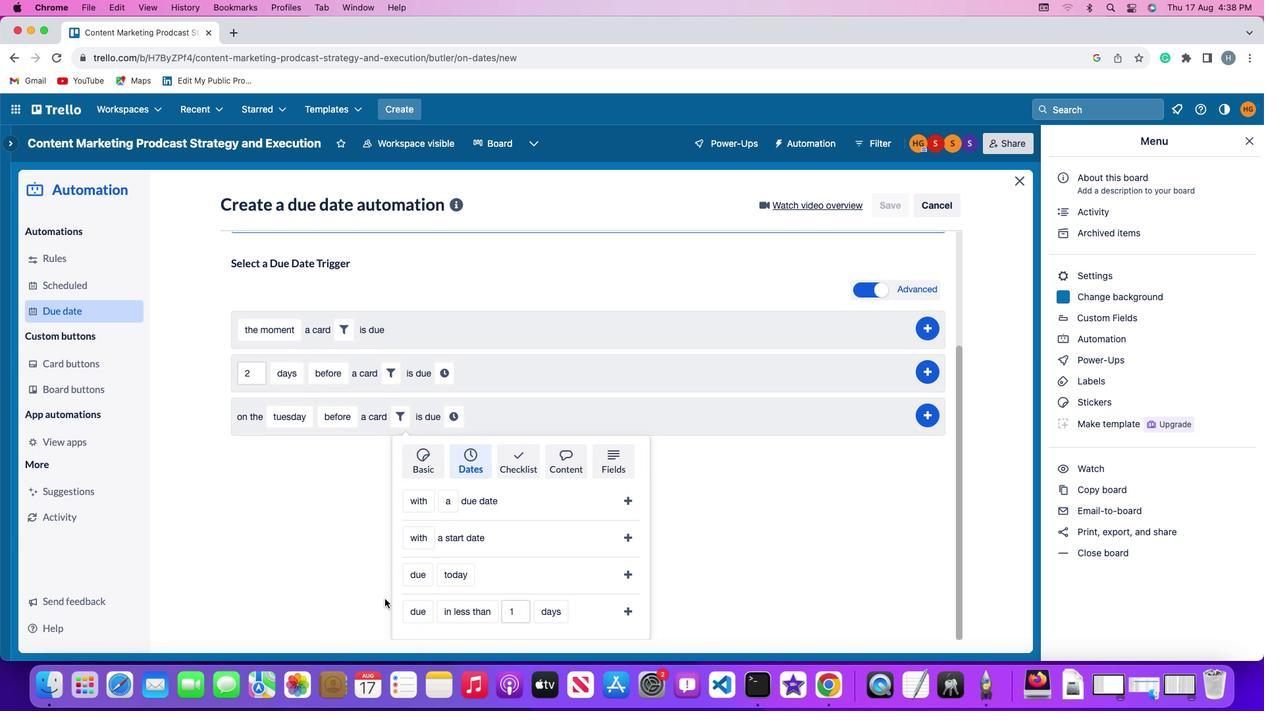 
Action: Mouse moved to (343, 599)
Screenshot: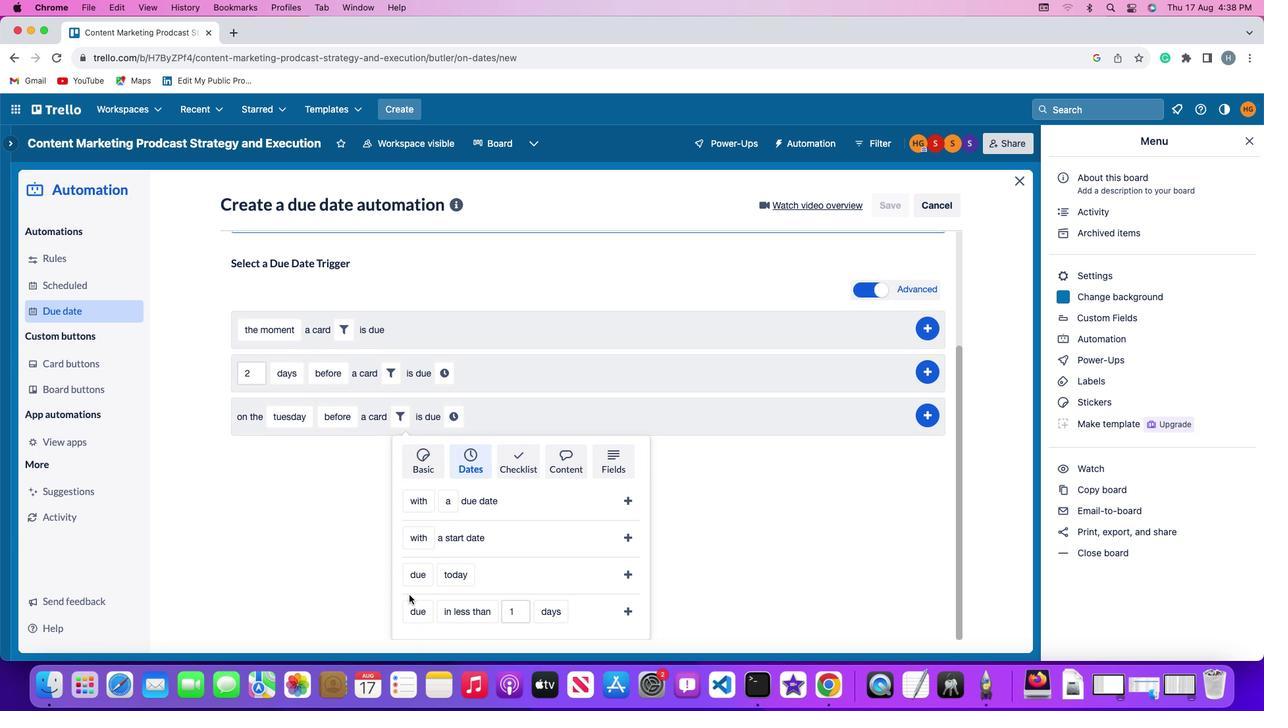 
Action: Mouse scrolled (343, 599) with delta (0, -3)
Screenshot: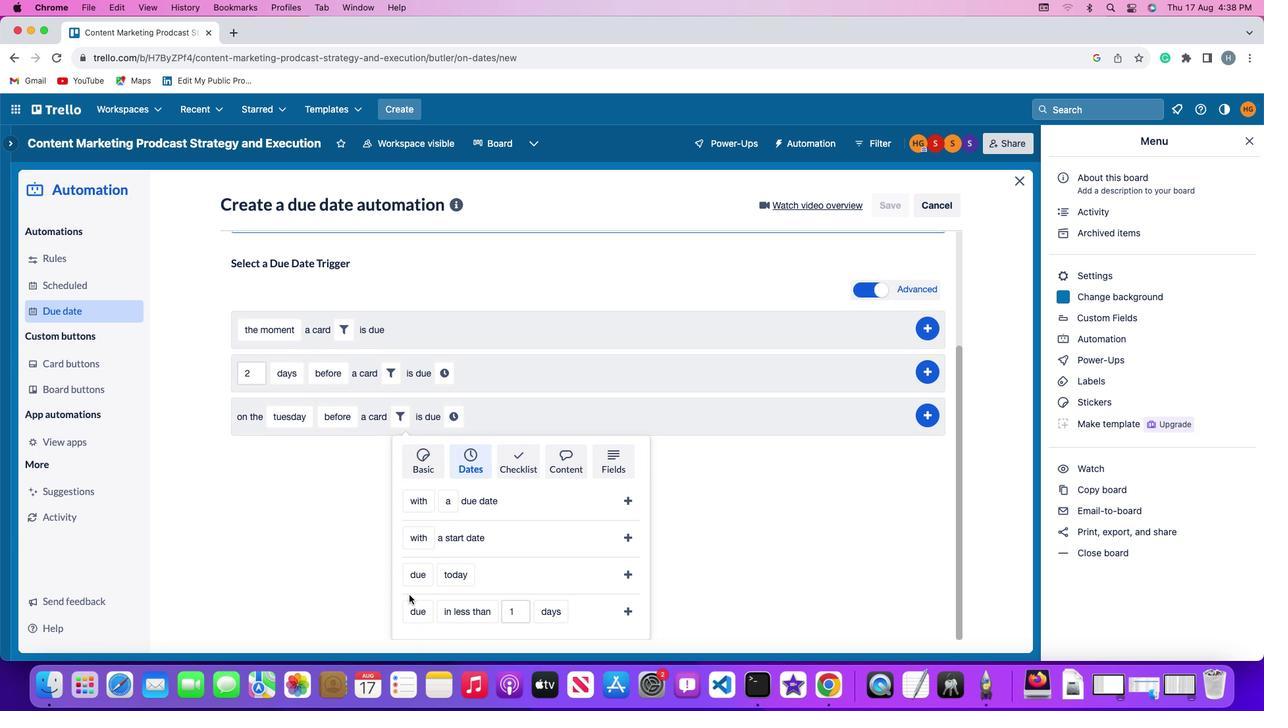 
Action: Mouse moved to (418, 579)
Screenshot: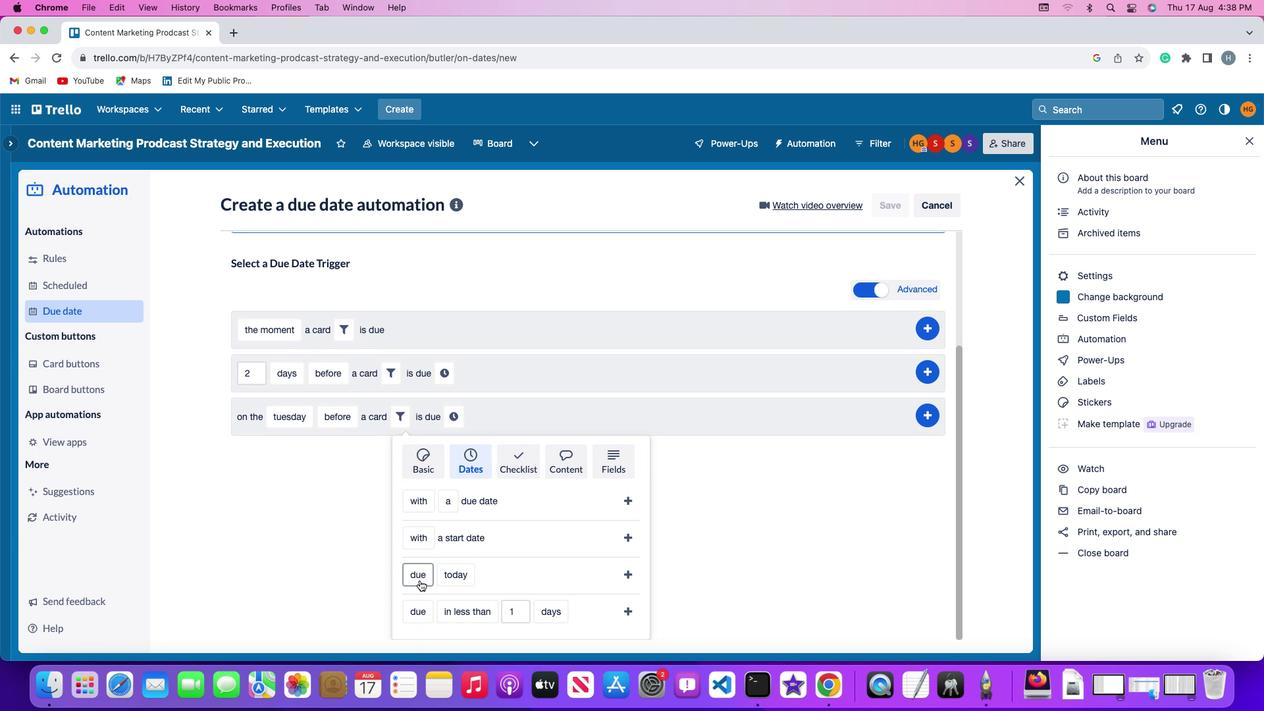 
Action: Mouse pressed left at (418, 579)
Screenshot: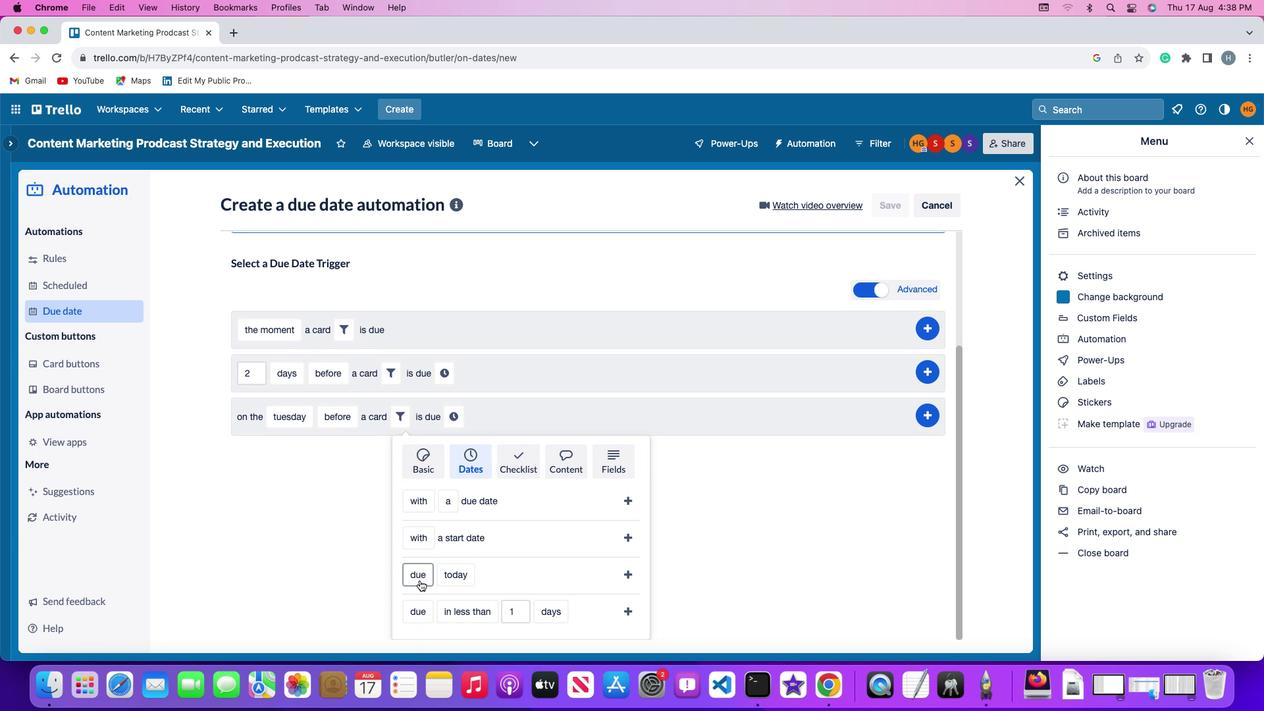 
Action: Mouse moved to (435, 489)
Screenshot: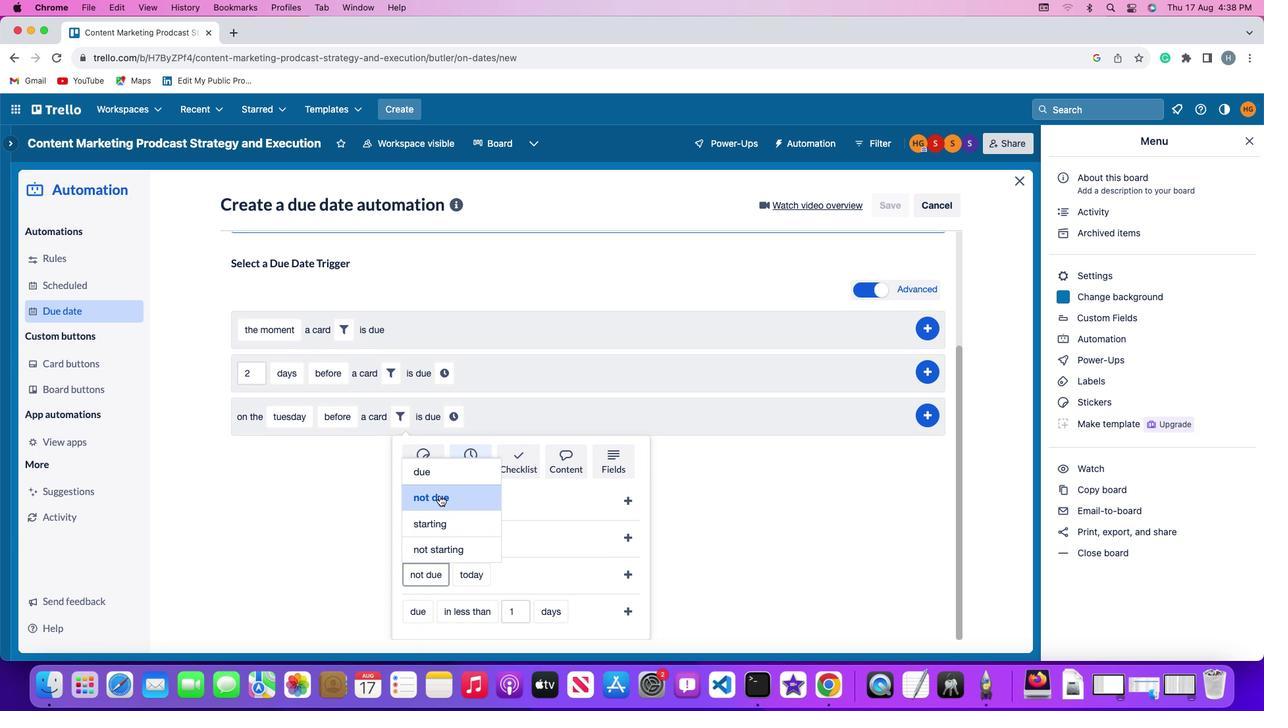 
Action: Mouse pressed left at (435, 489)
Screenshot: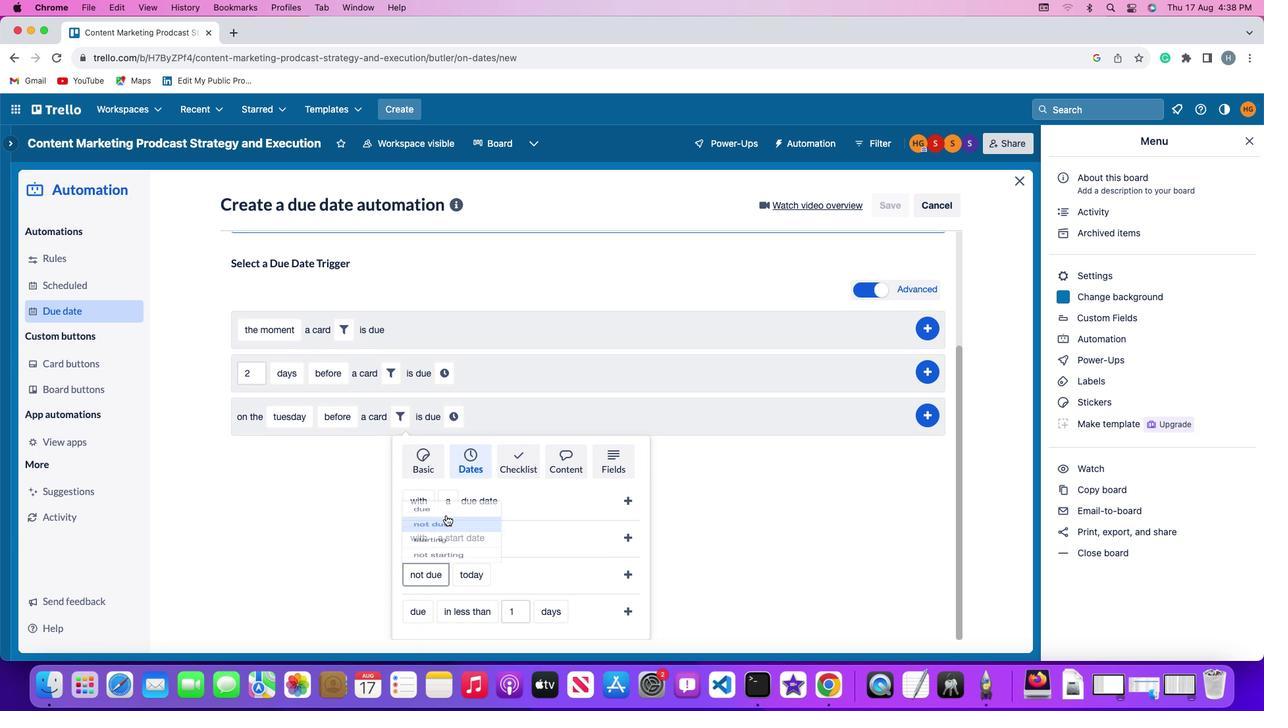 
Action: Mouse moved to (459, 569)
Screenshot: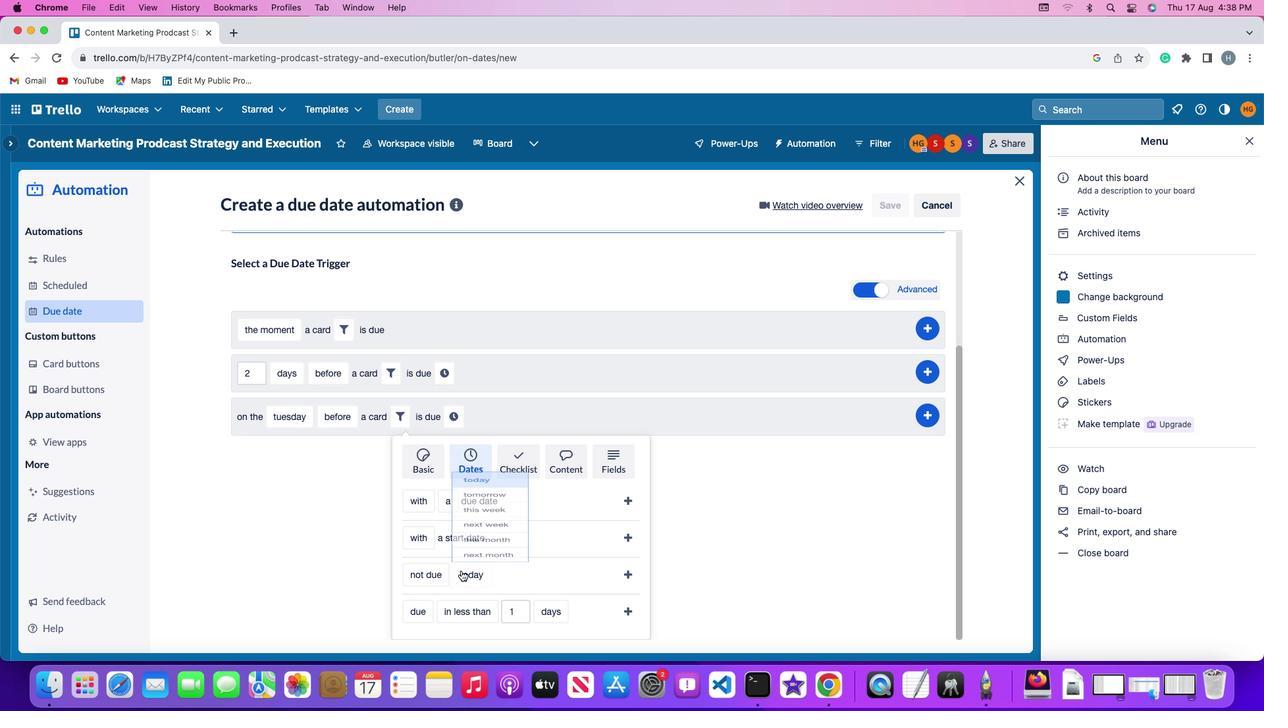 
Action: Mouse pressed left at (459, 569)
Screenshot: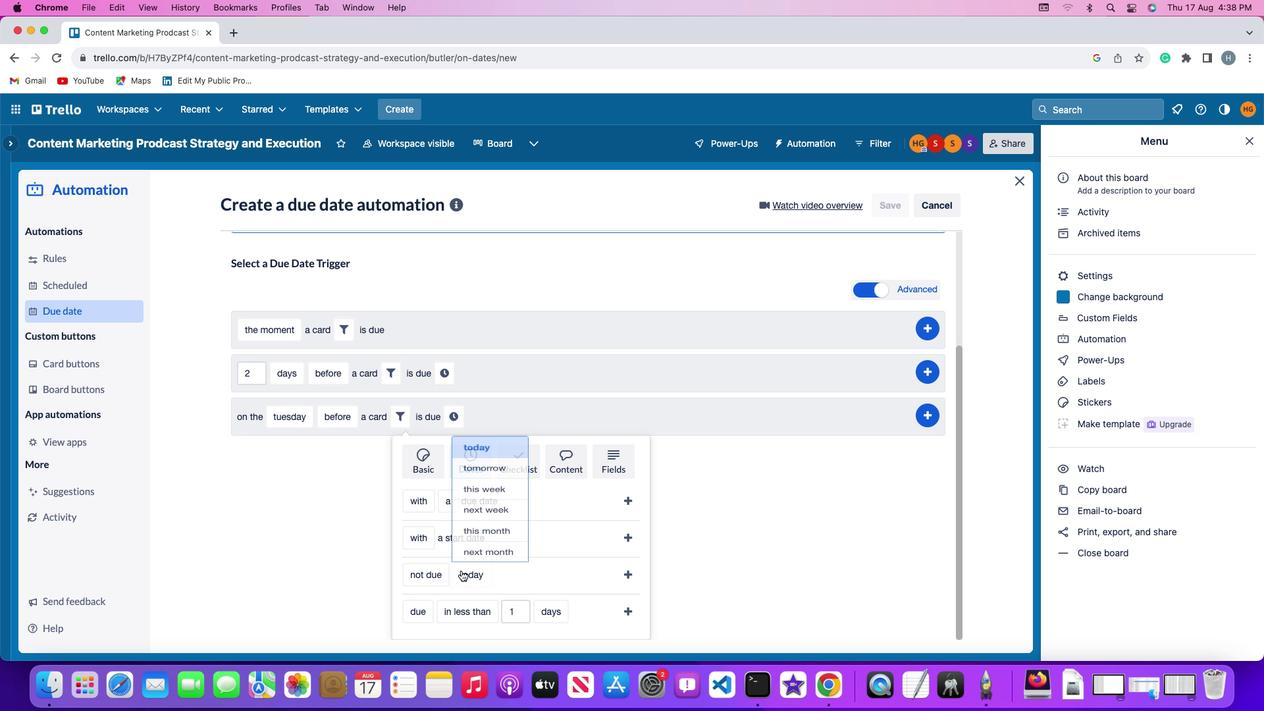 
Action: Mouse moved to (485, 462)
Screenshot: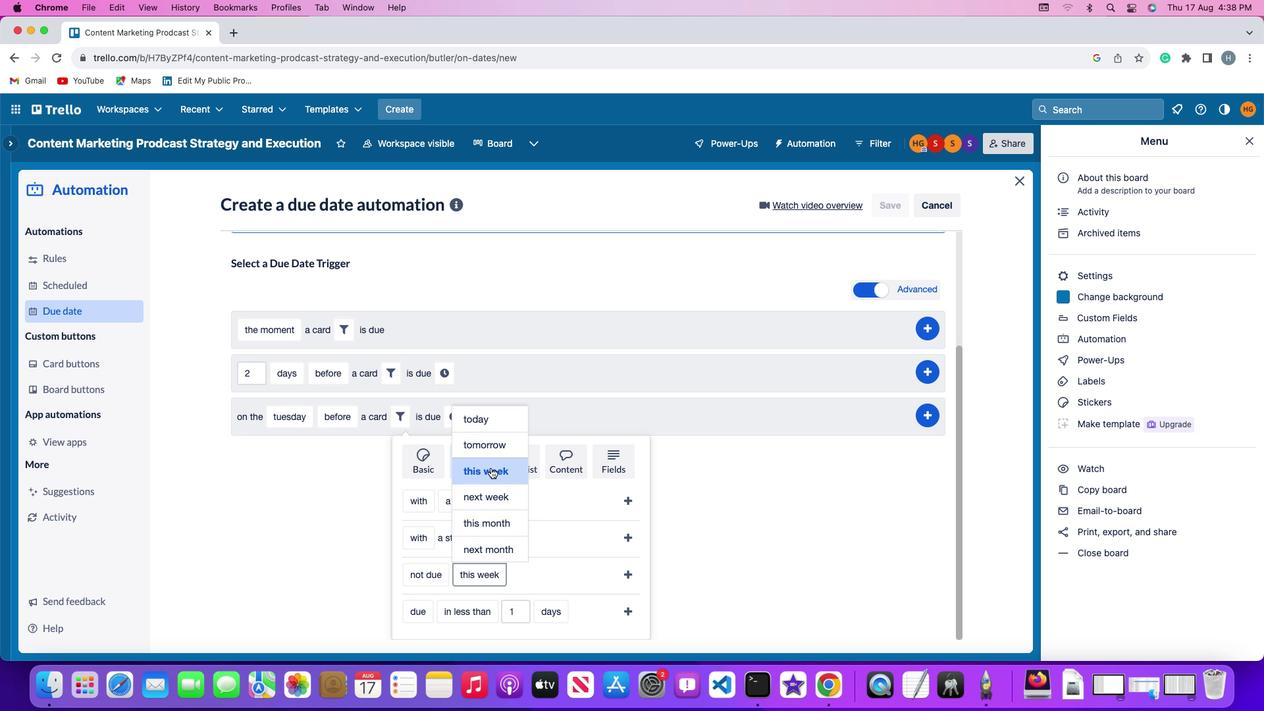
Action: Mouse pressed left at (485, 462)
Screenshot: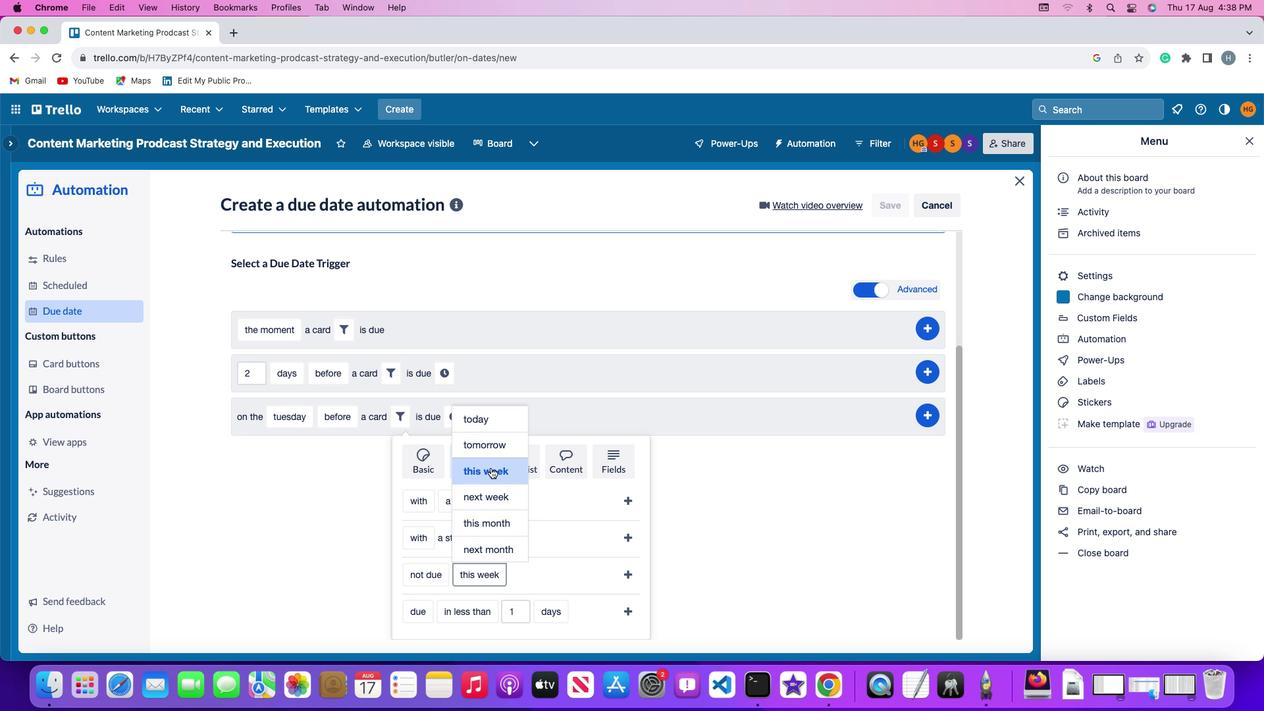 
Action: Mouse moved to (632, 574)
Screenshot: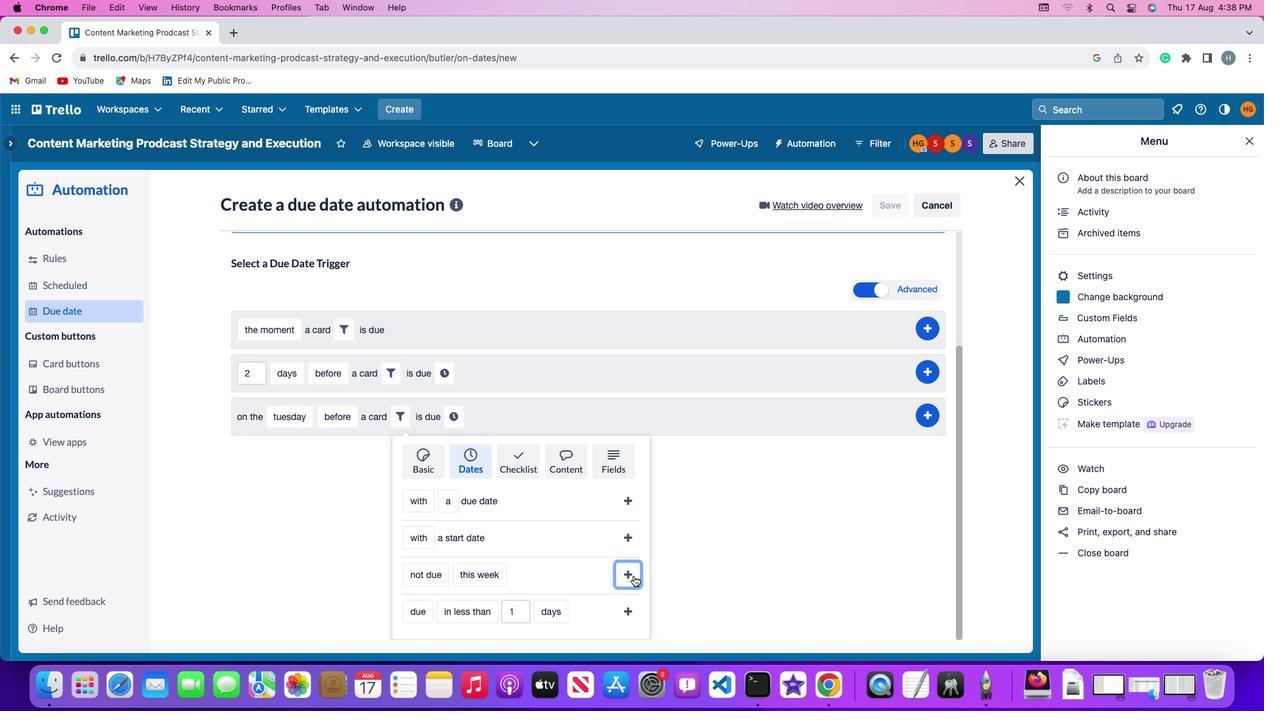 
Action: Mouse pressed left at (632, 574)
Screenshot: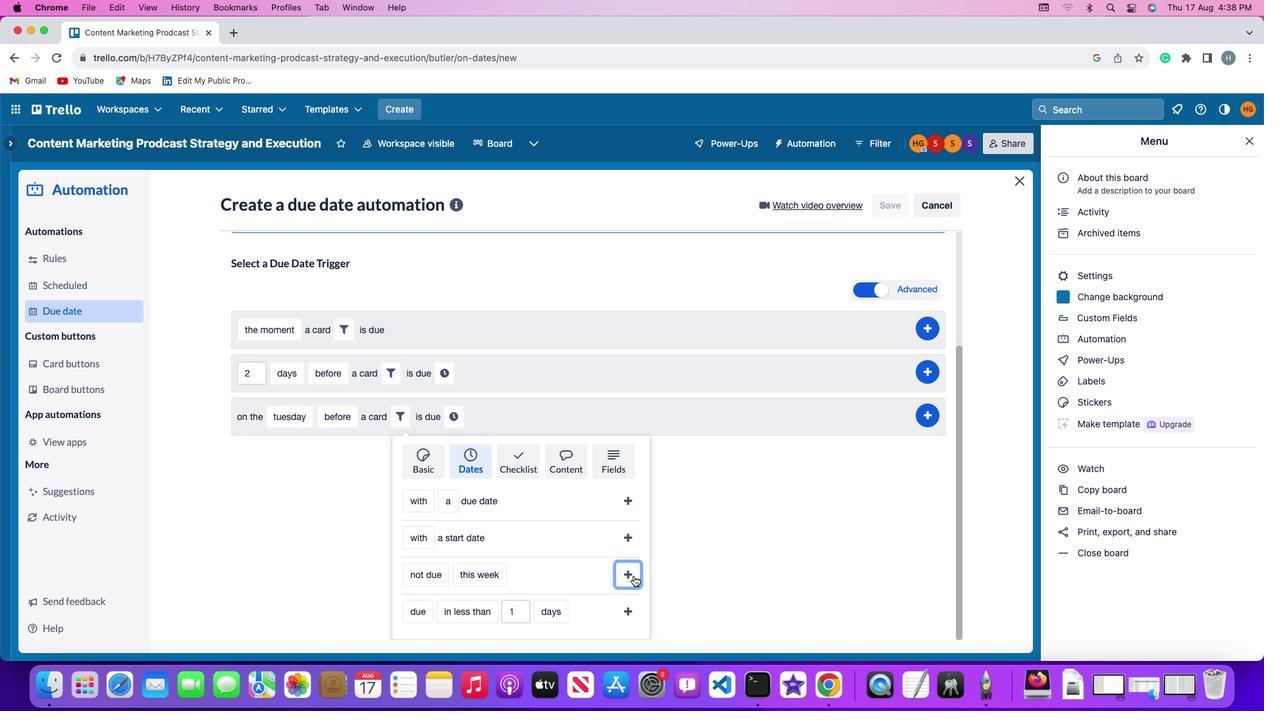 
Action: Mouse moved to (557, 574)
Screenshot: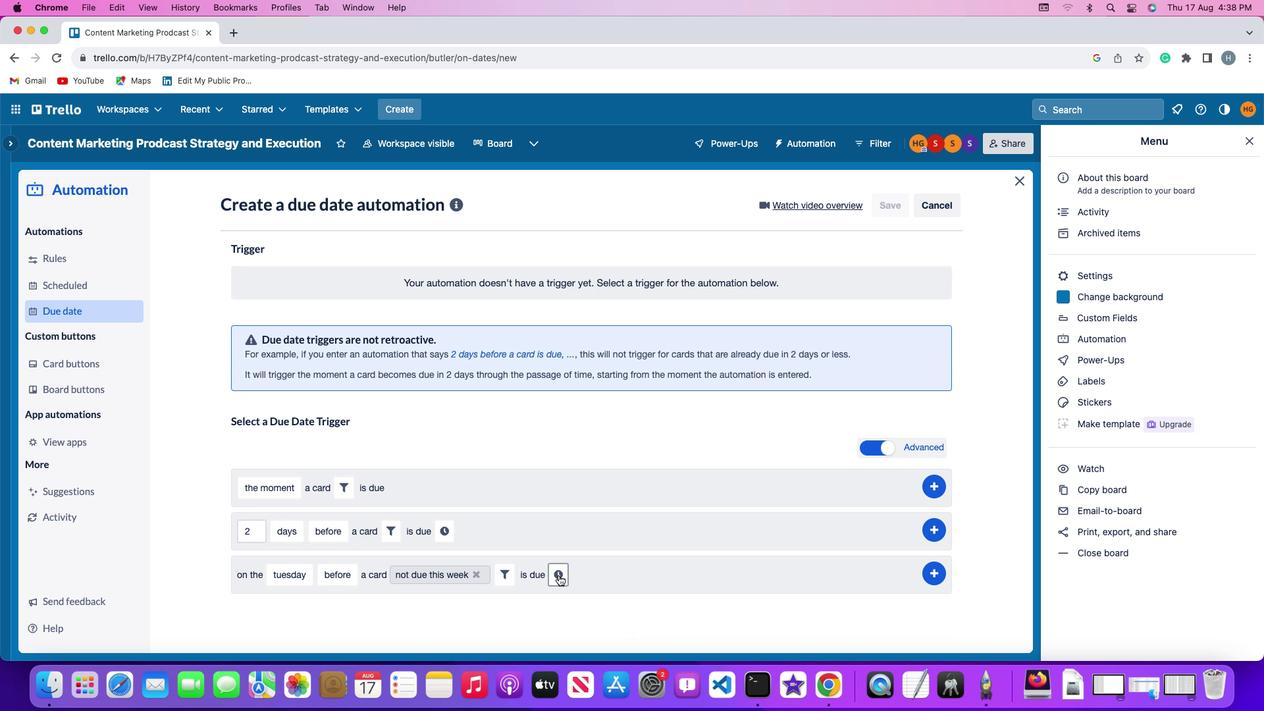 
Action: Mouse pressed left at (557, 574)
Screenshot: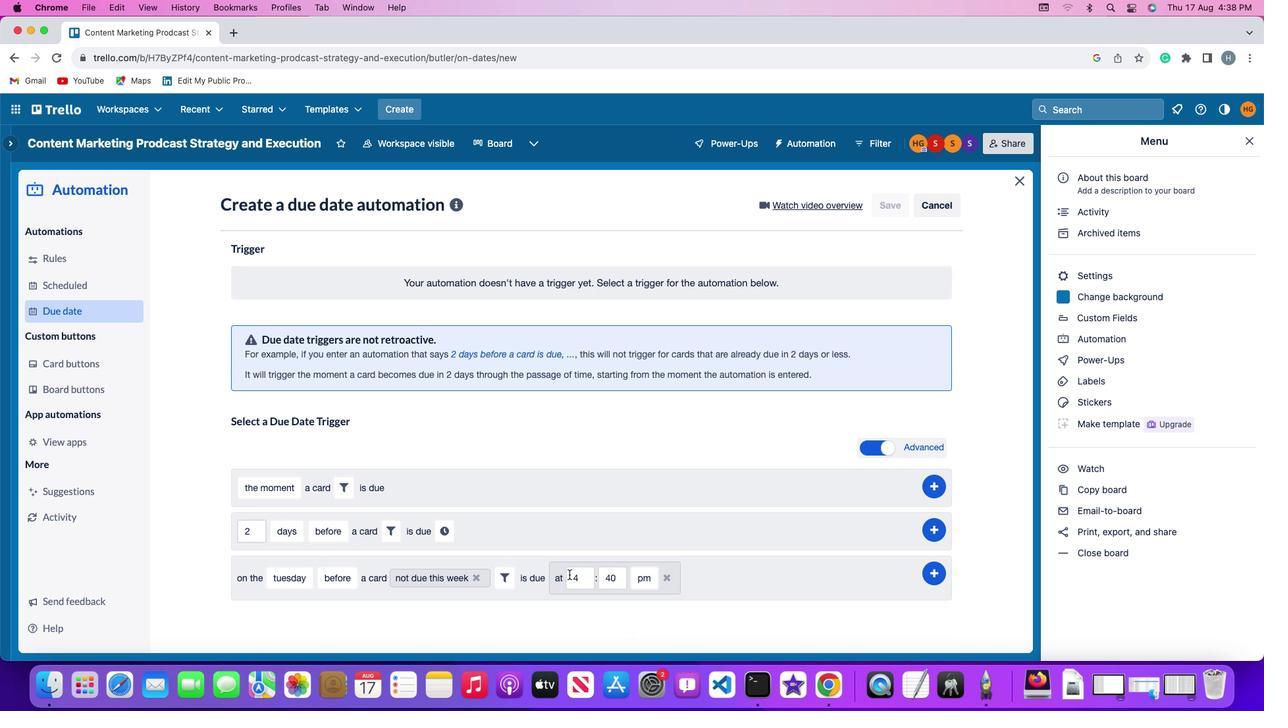 
Action: Mouse moved to (584, 575)
Screenshot: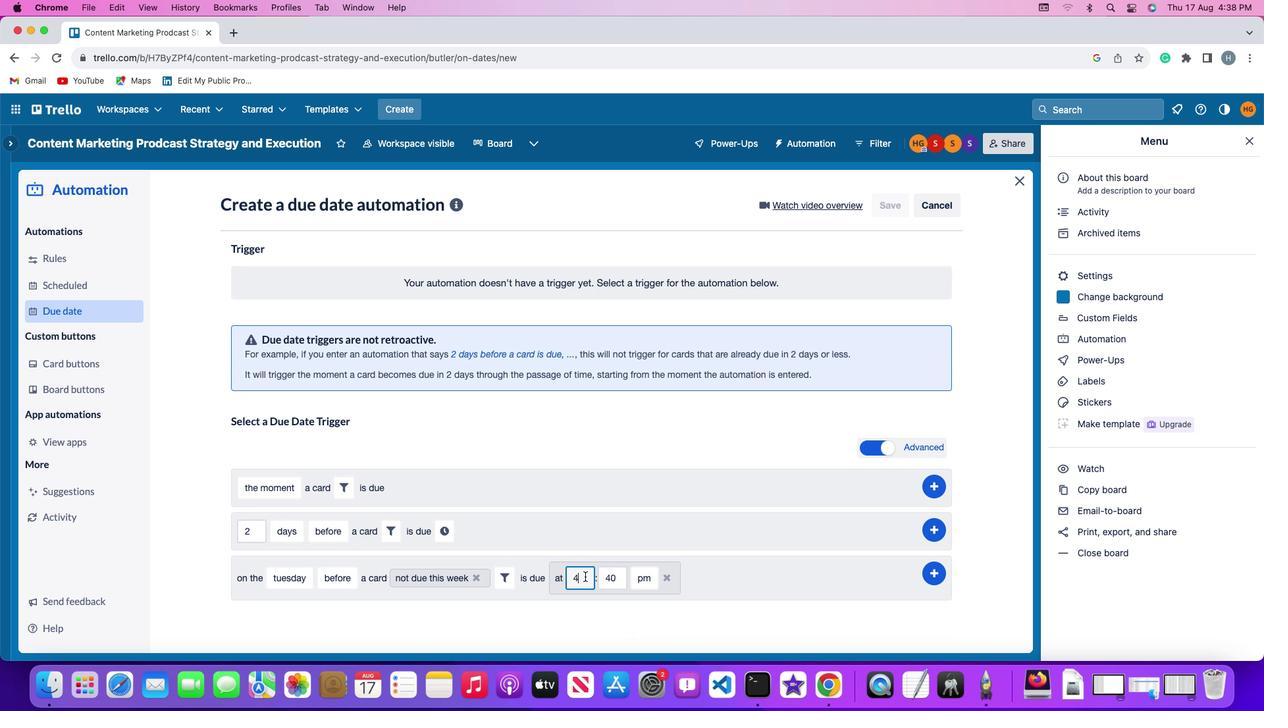 
Action: Mouse pressed left at (584, 575)
Screenshot: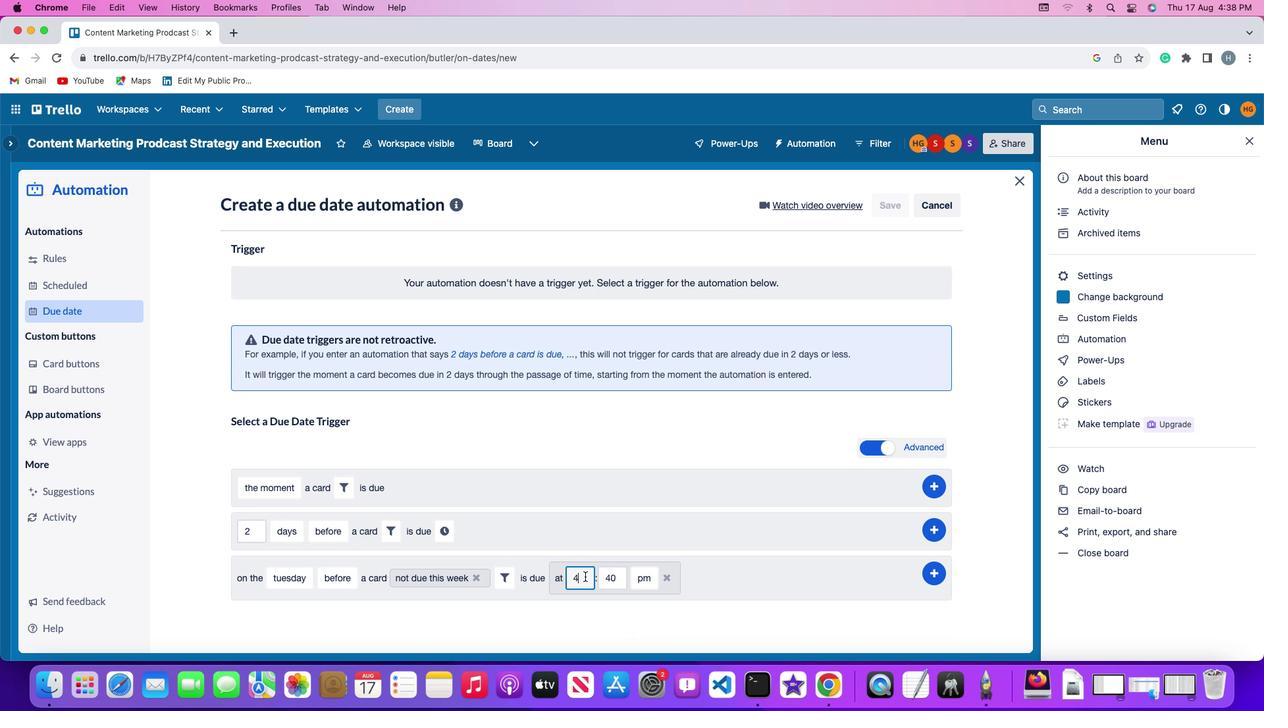 
Action: Key pressed Key.backspace'1''1'
Screenshot: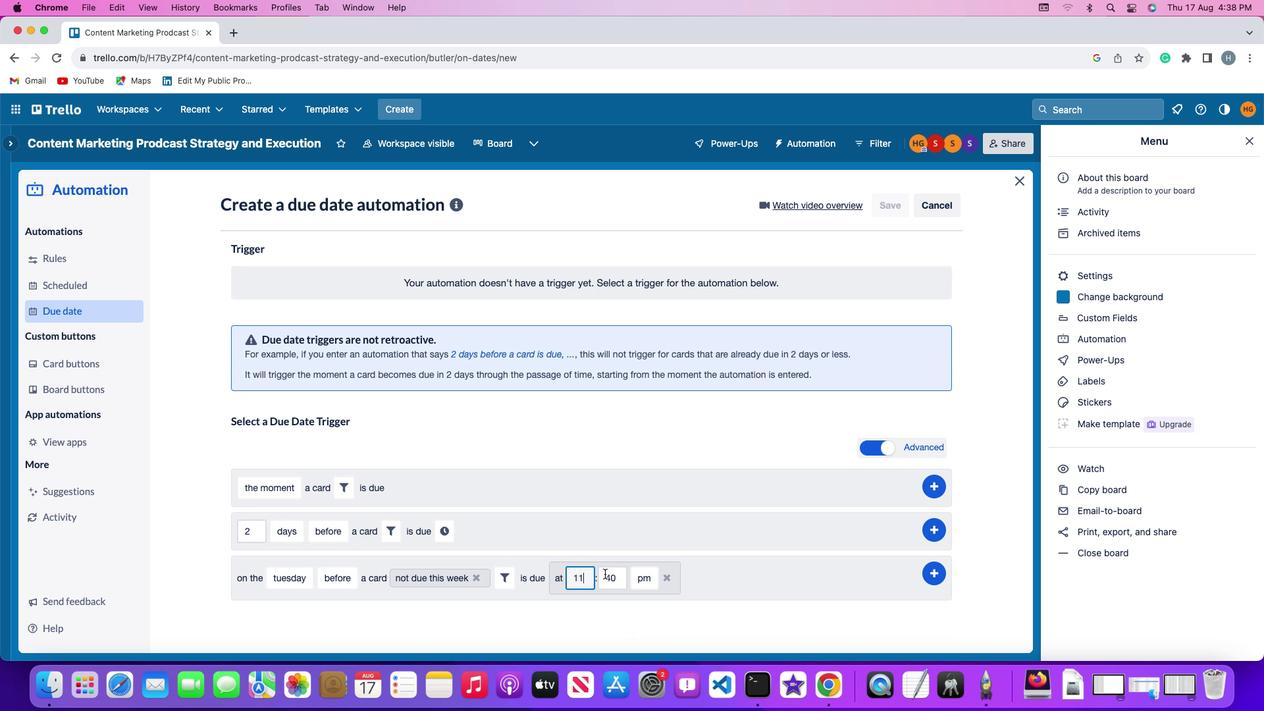 
Action: Mouse moved to (617, 574)
Screenshot: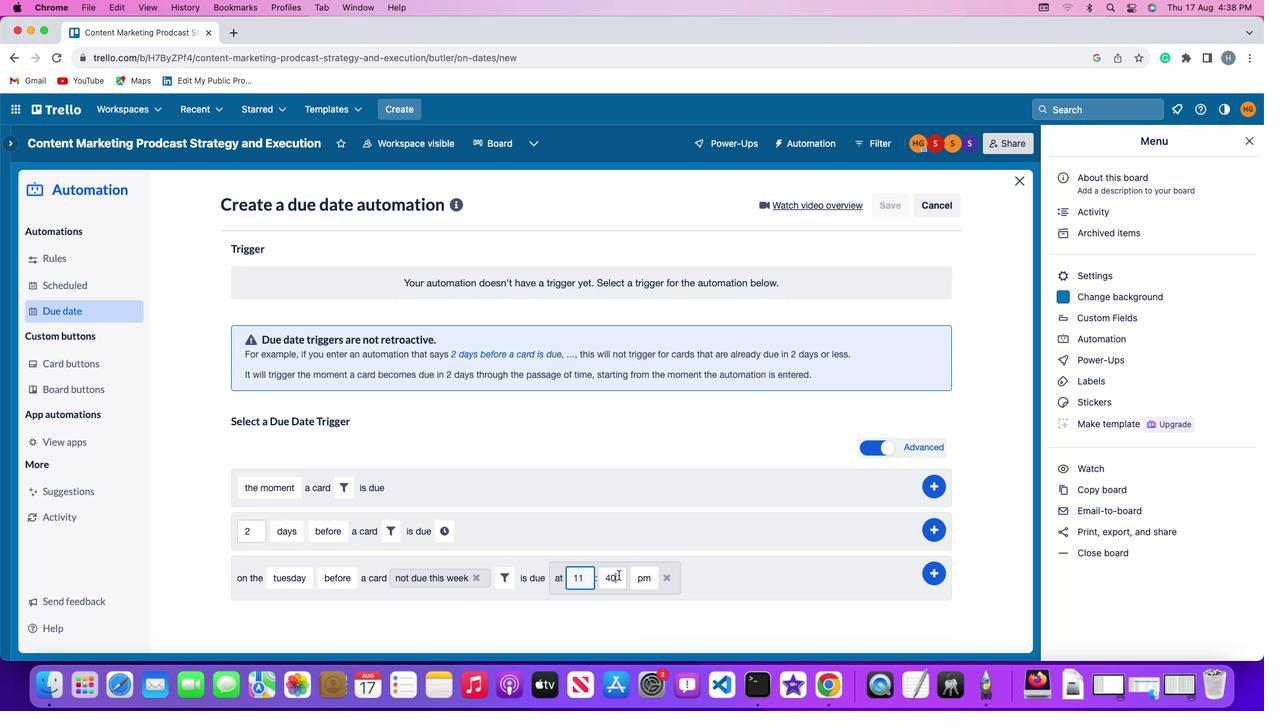 
Action: Mouse pressed left at (617, 574)
Screenshot: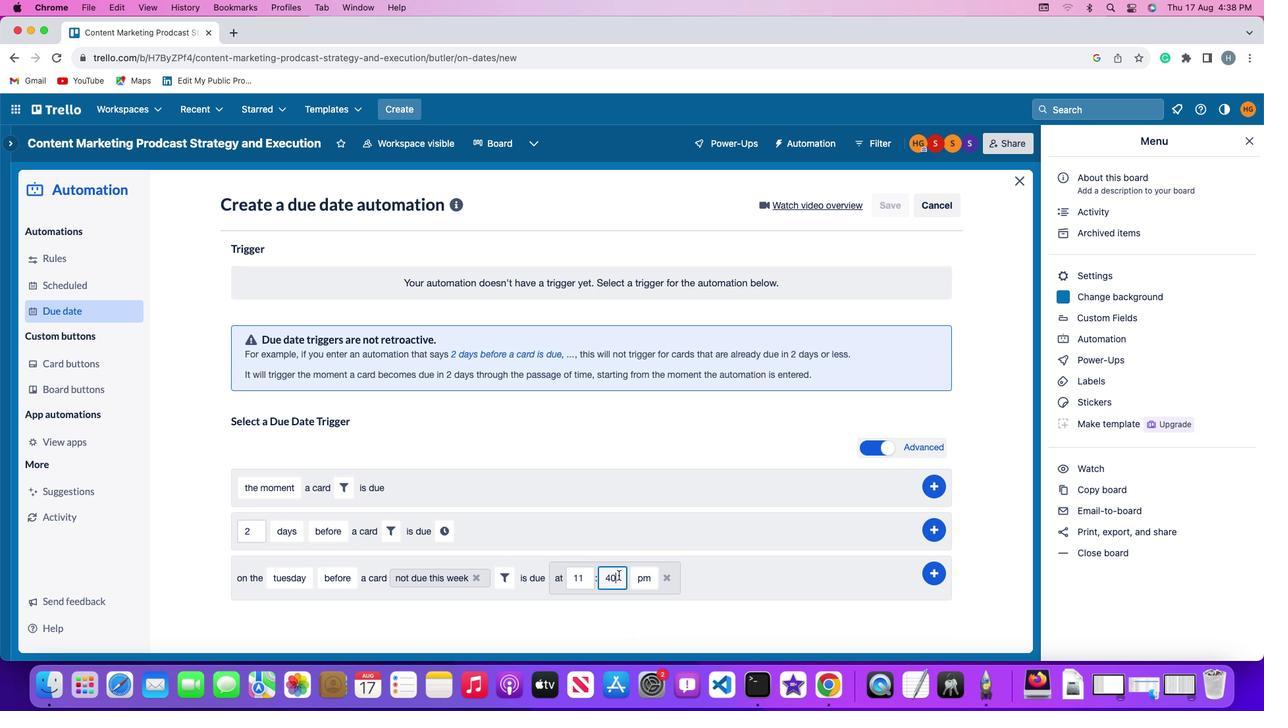 
Action: Key pressed Key.backspaceKey.backspace'0''0'
Screenshot: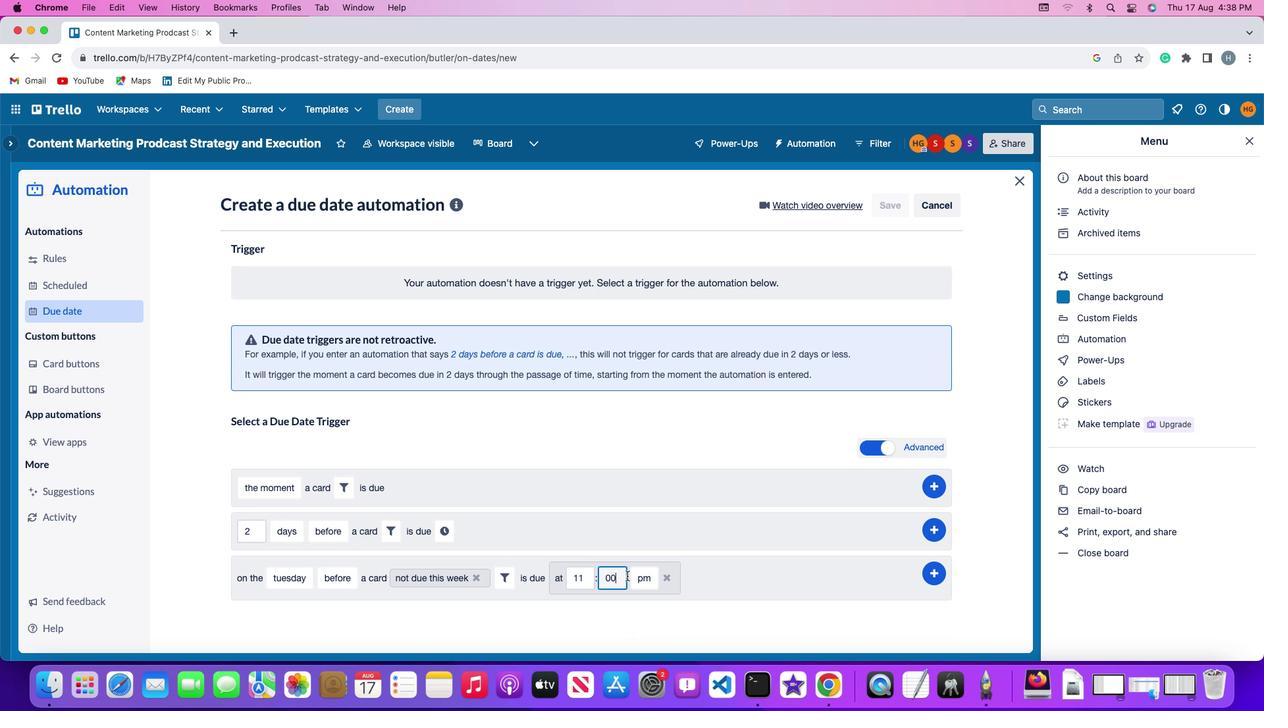 
Action: Mouse moved to (642, 576)
Screenshot: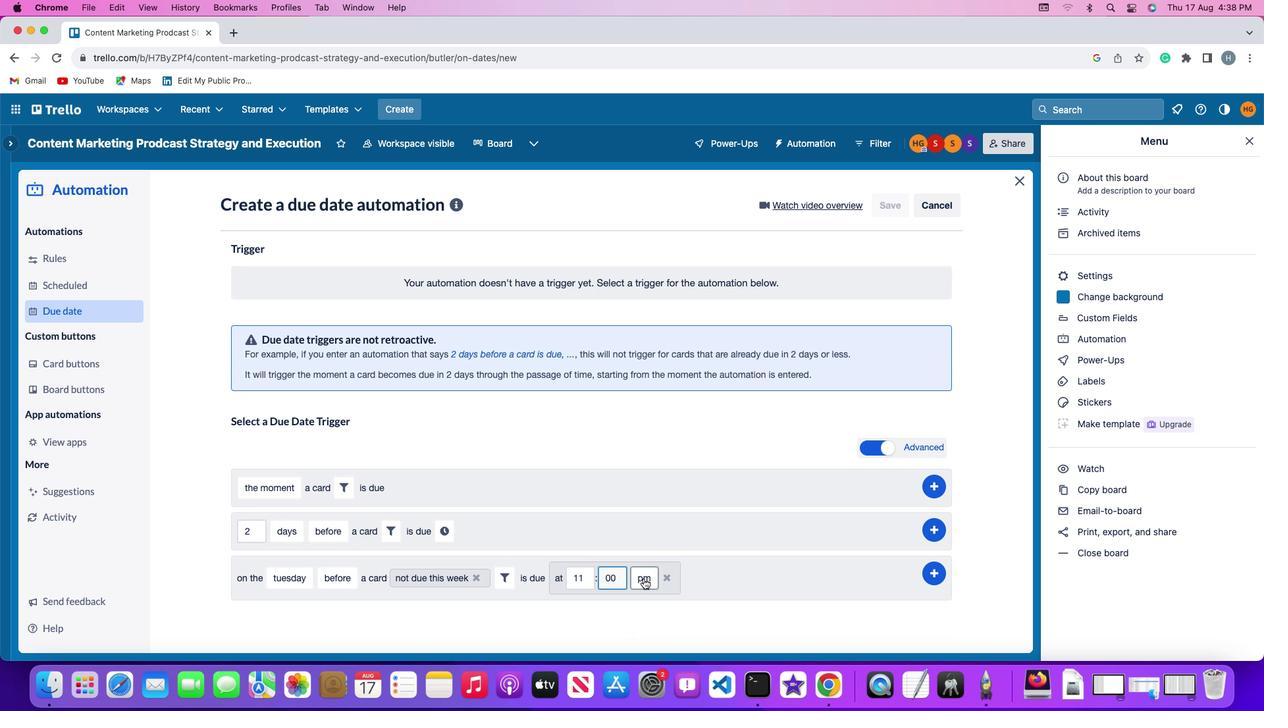 
Action: Mouse pressed left at (642, 576)
Screenshot: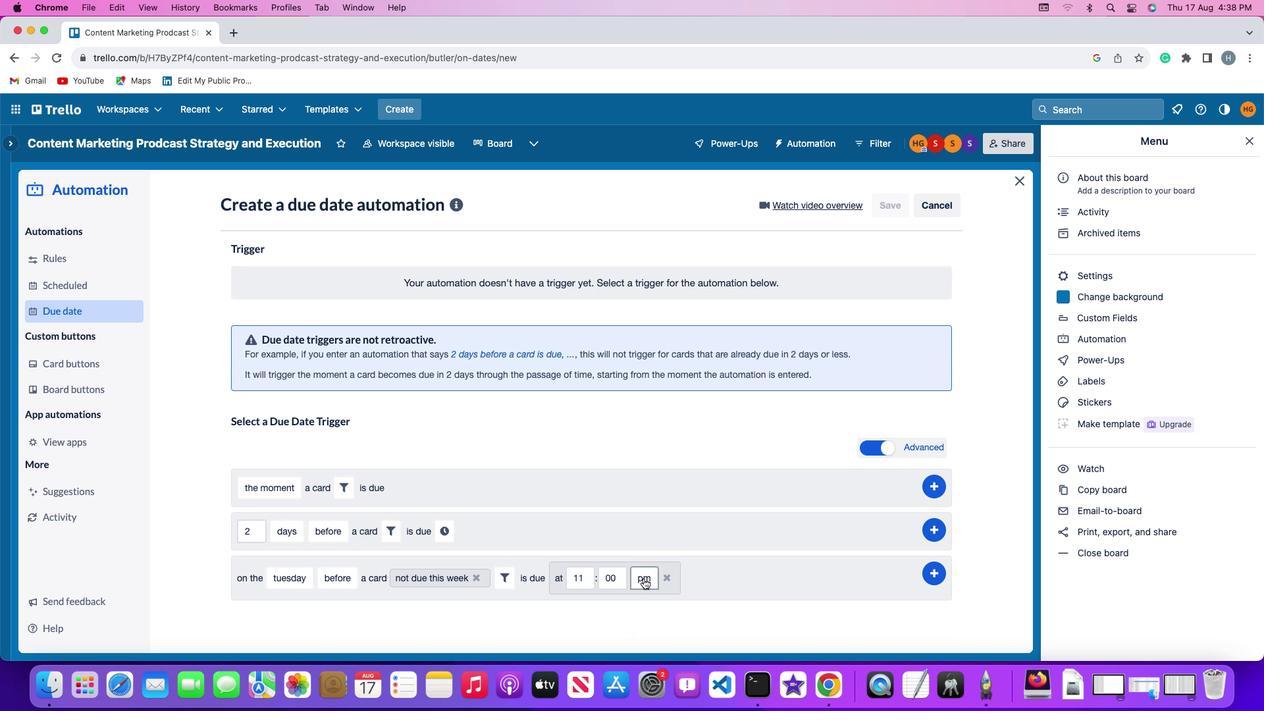 
Action: Mouse moved to (644, 600)
Screenshot: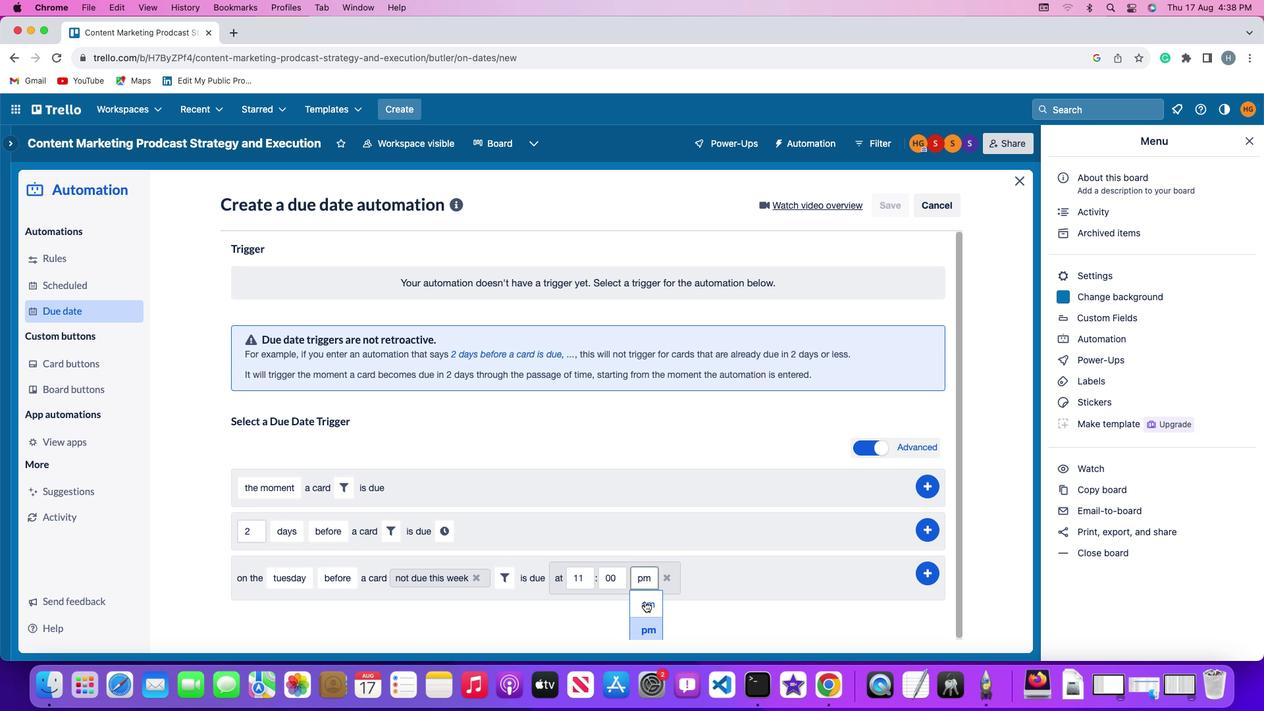 
Action: Mouse pressed left at (644, 600)
Screenshot: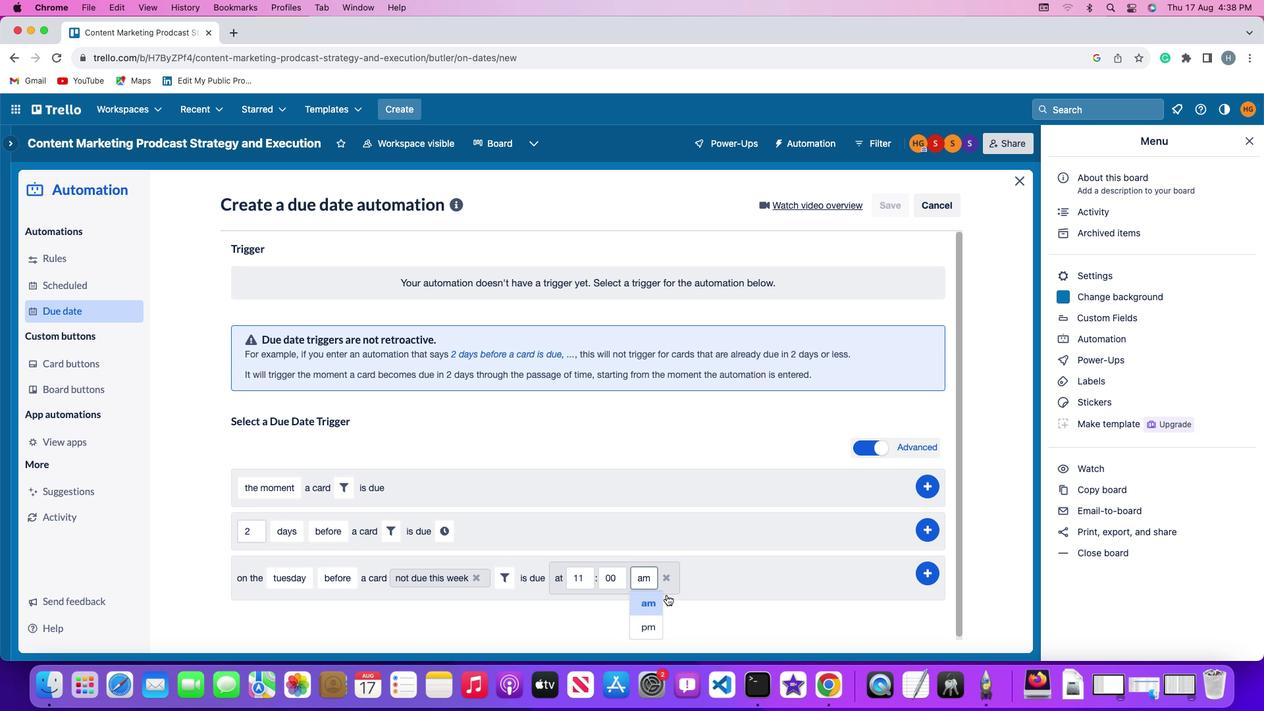 
Action: Mouse moved to (935, 573)
Screenshot: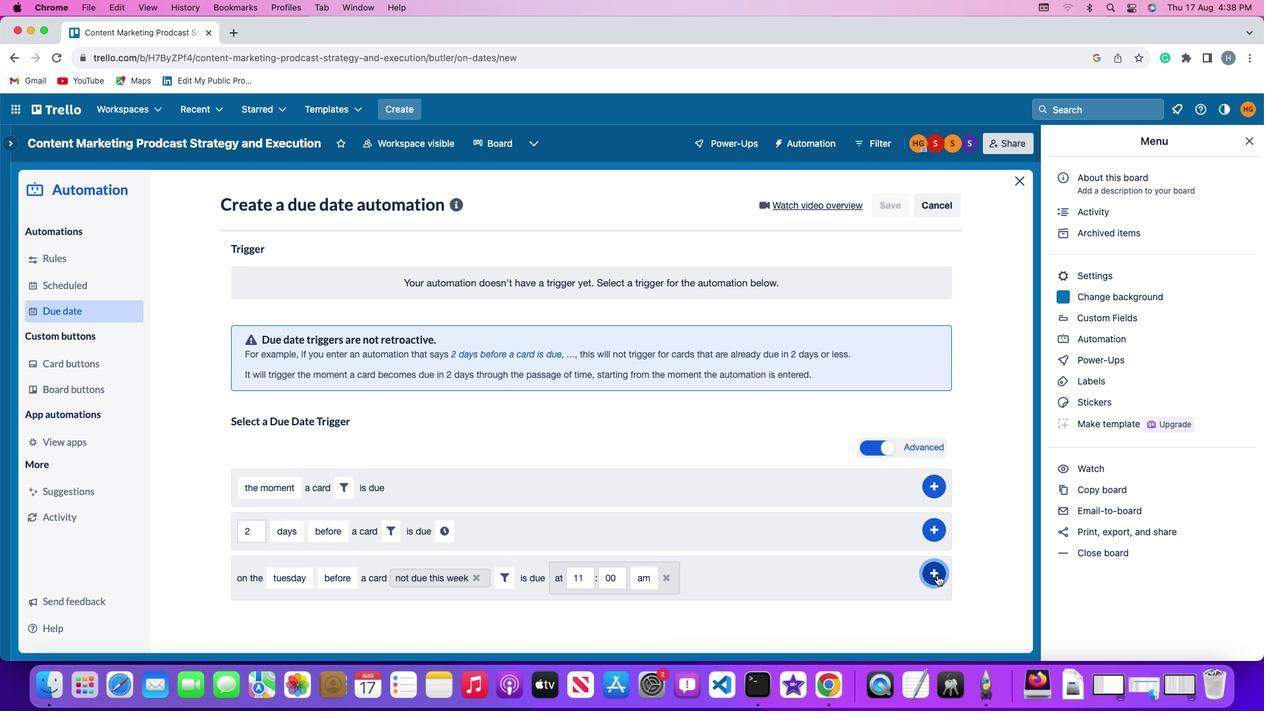 
Action: Mouse pressed left at (935, 573)
Screenshot: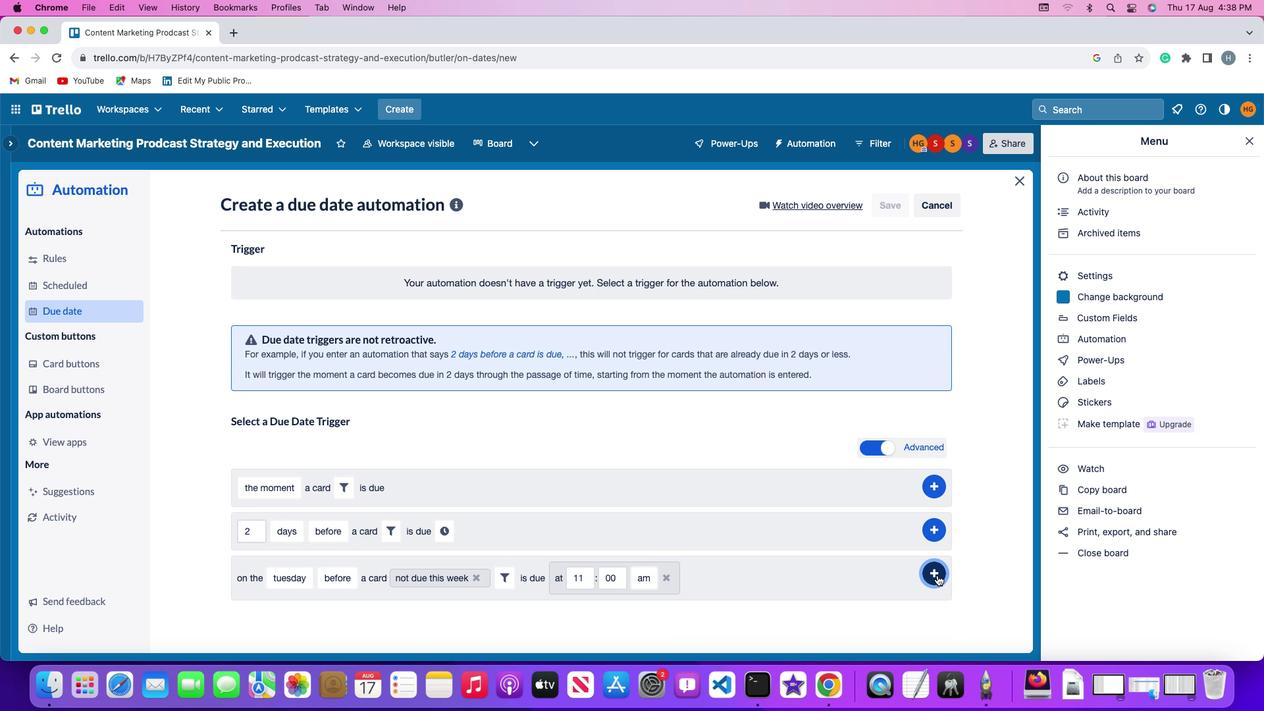 
Action: Mouse moved to (999, 466)
Screenshot: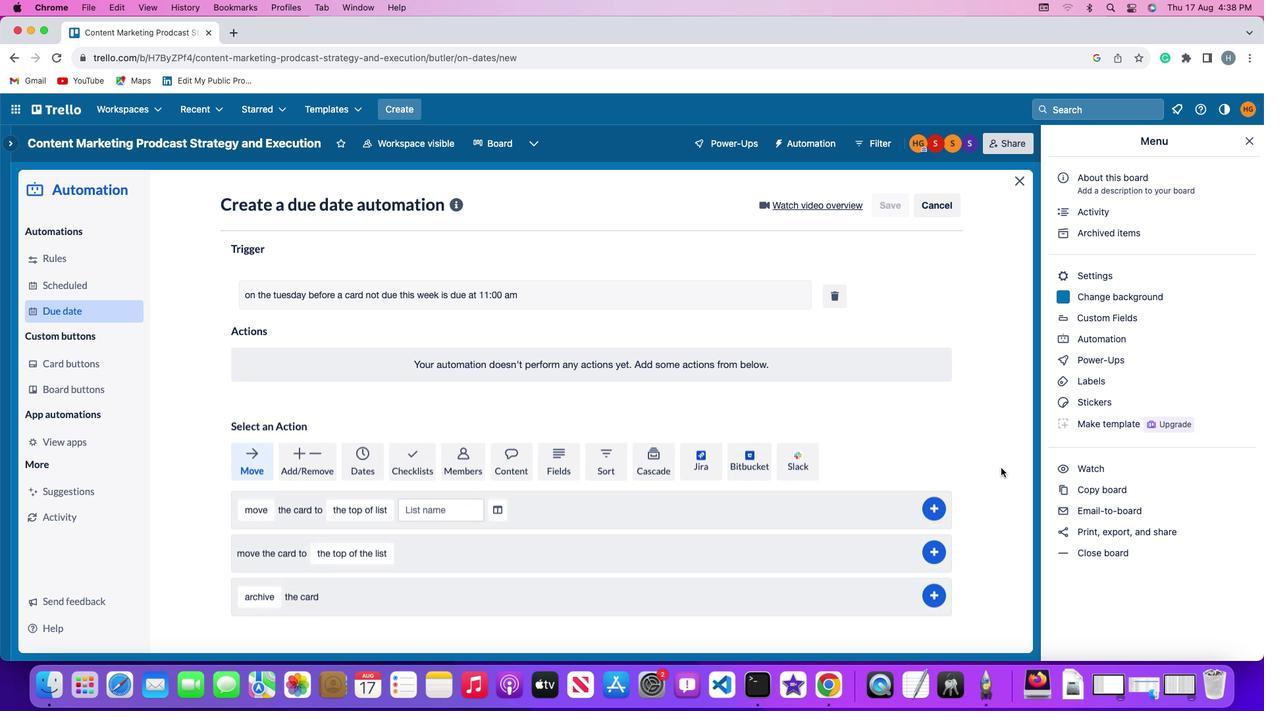 
